 Task: Look for space in Vauréal, France from 5th June, 2023 to 16th June, 2023 for 2 adults in price range Rs.7000 to Rs.15000. Place can be entire place with 1  bedroom having 1 bed and 1 bathroom. Property type can be house, flat, guest house, hotel. Booking option can be shelf check-in. Required host language is English.
Action: Mouse moved to (438, 87)
Screenshot: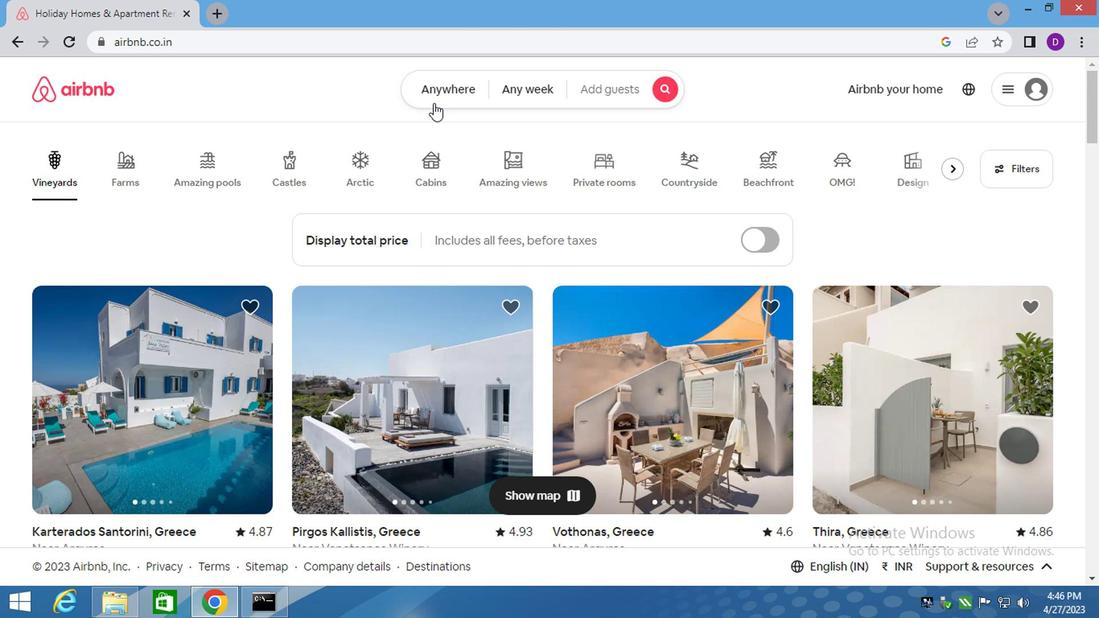 
Action: Mouse pressed left at (438, 87)
Screenshot: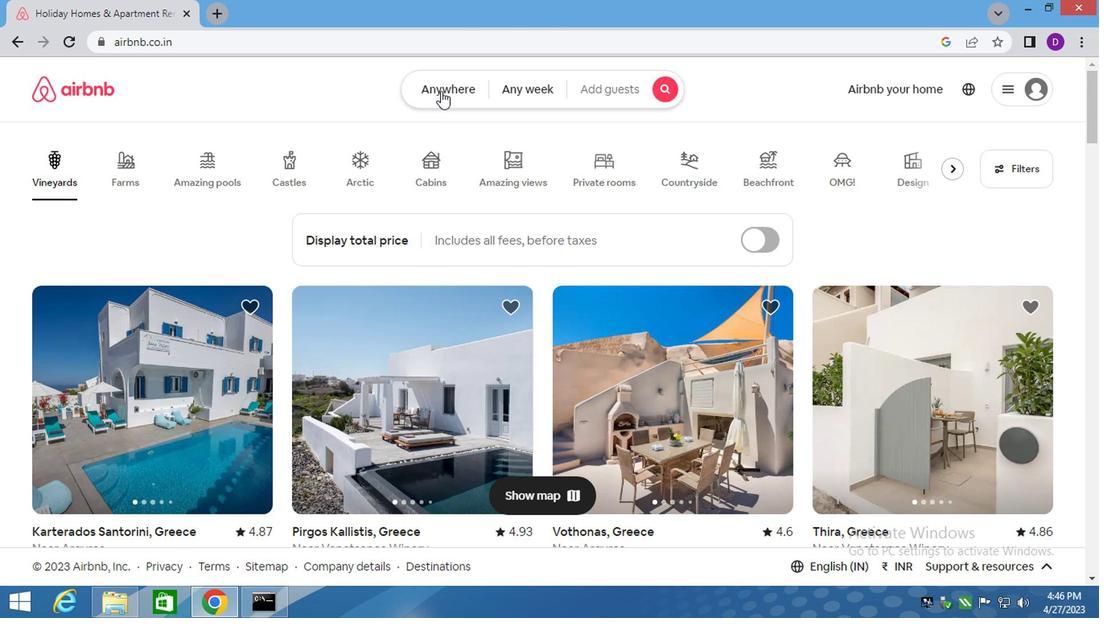 
Action: Mouse moved to (355, 148)
Screenshot: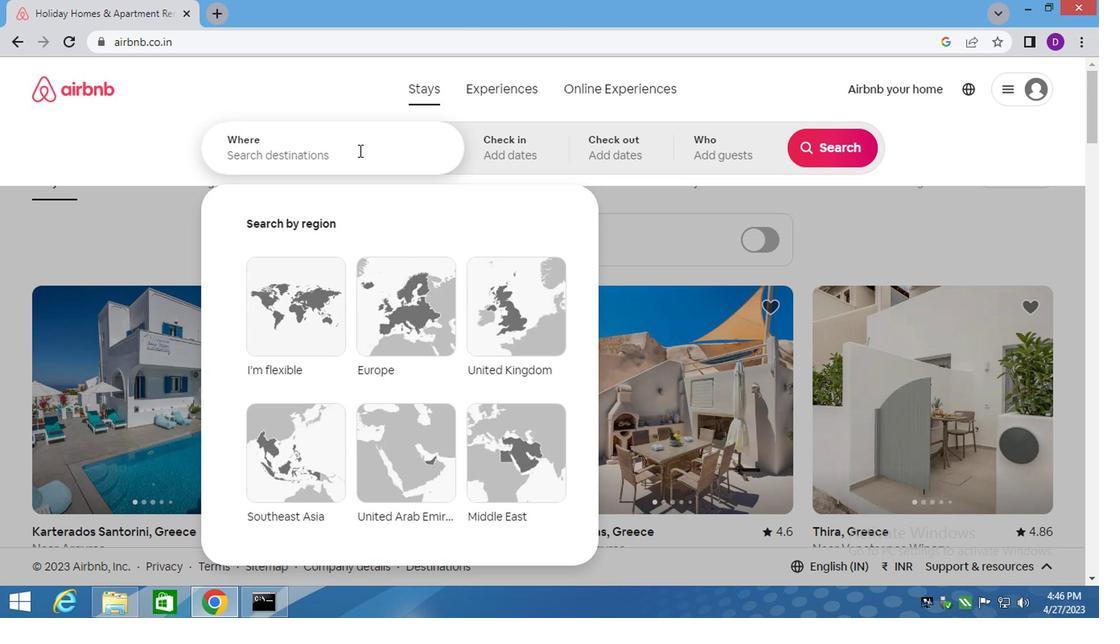 
Action: Mouse pressed left at (355, 148)
Screenshot: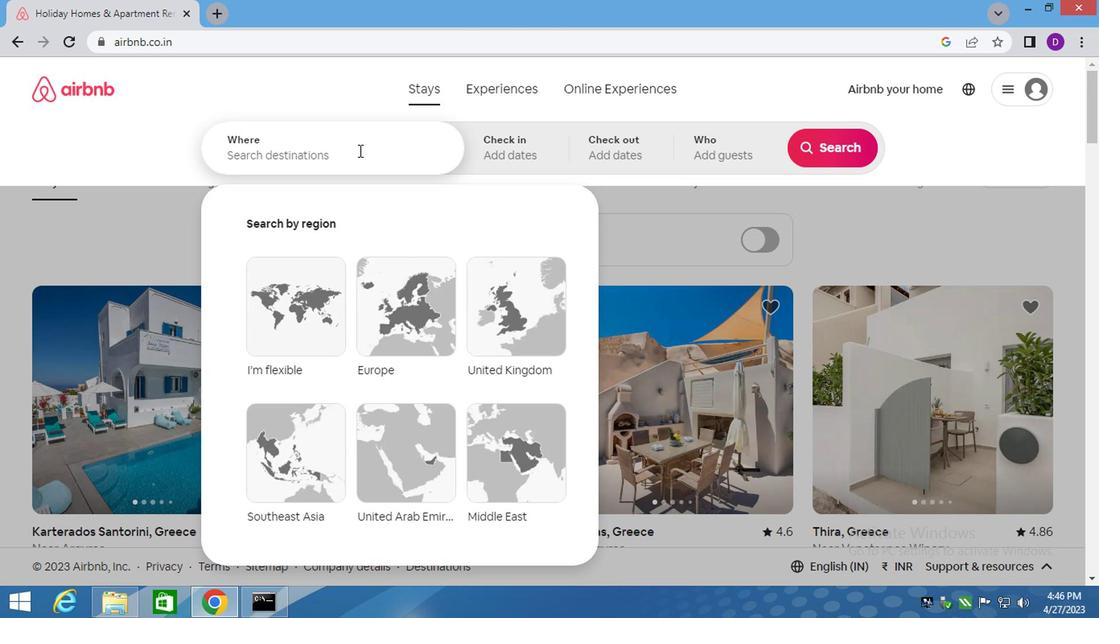 
Action: Key pressed <Key.shift>VAUREAL,<Key.shift>FRA<Key.down><Key.enter>
Screenshot: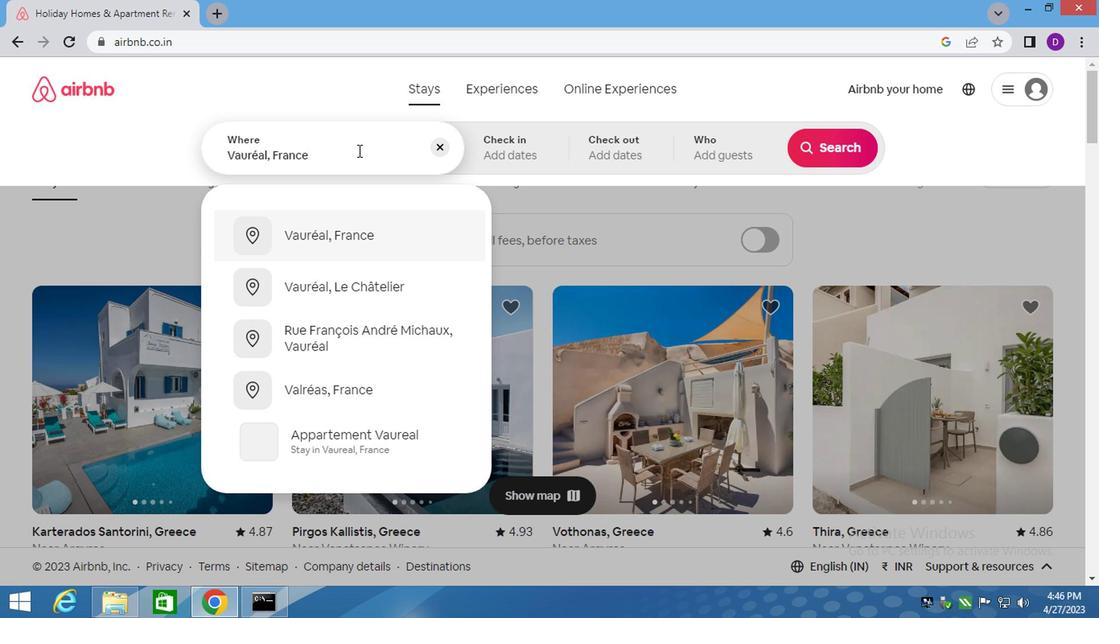 
Action: Mouse moved to (816, 282)
Screenshot: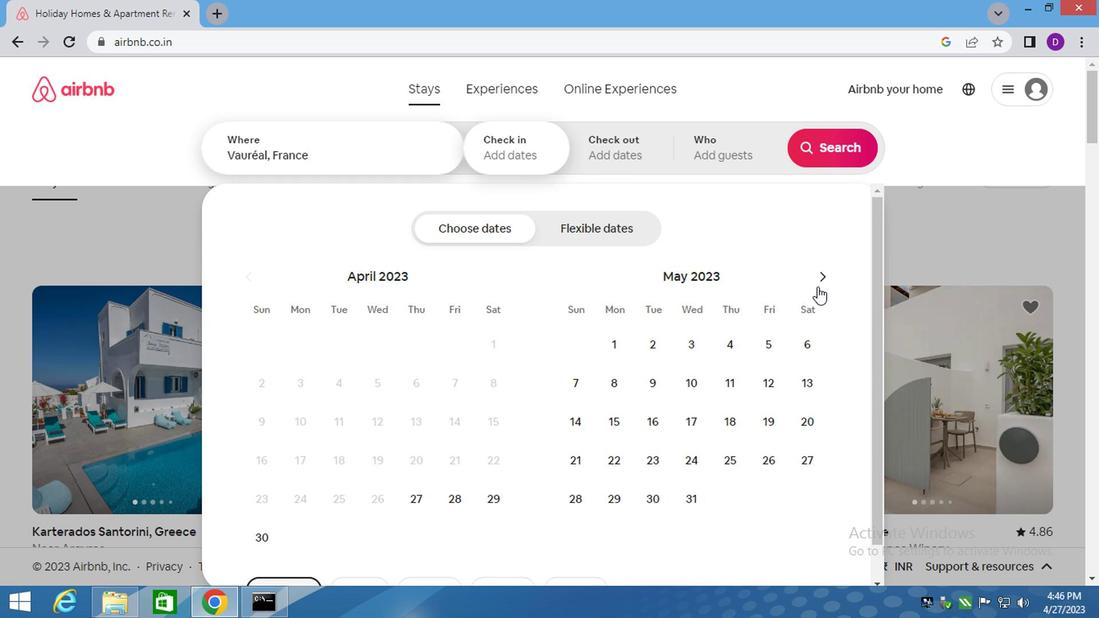 
Action: Mouse pressed left at (816, 282)
Screenshot: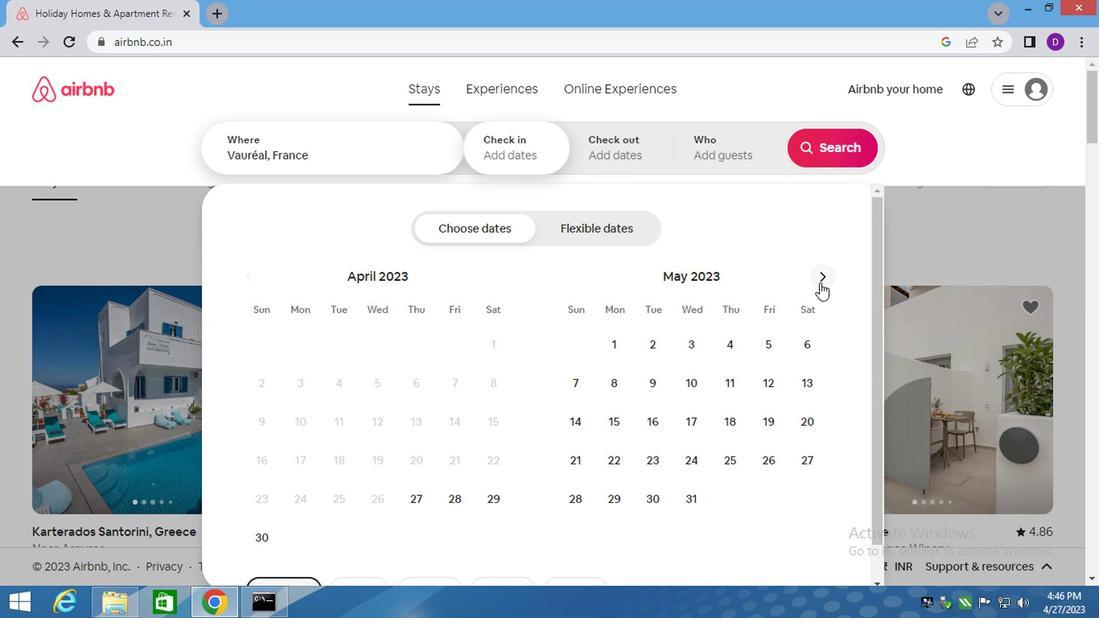 
Action: Mouse moved to (607, 381)
Screenshot: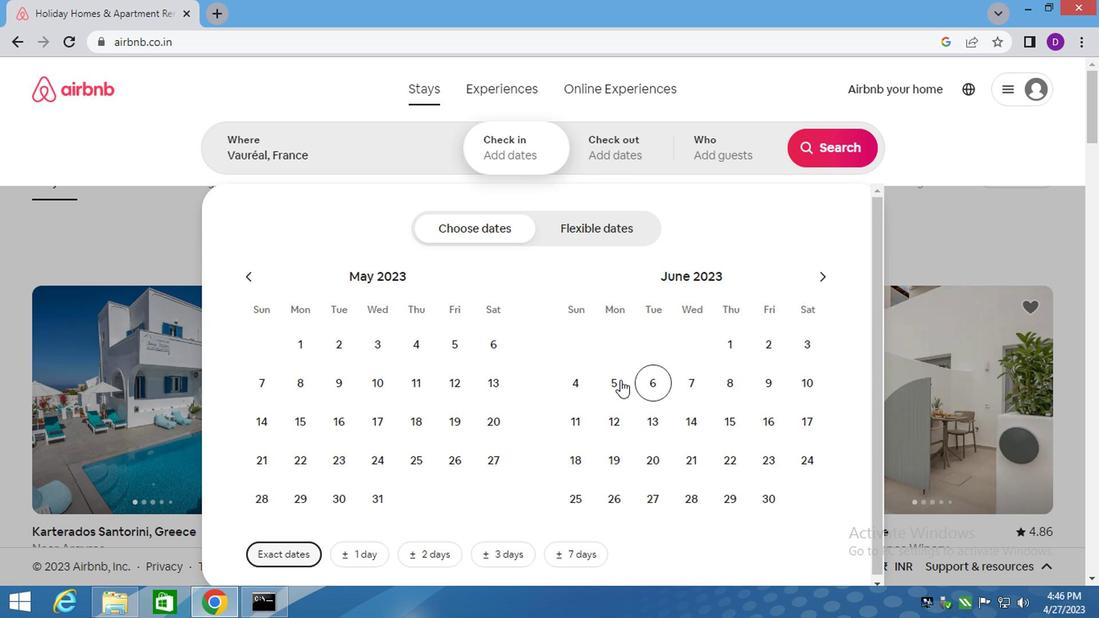 
Action: Mouse pressed left at (607, 381)
Screenshot: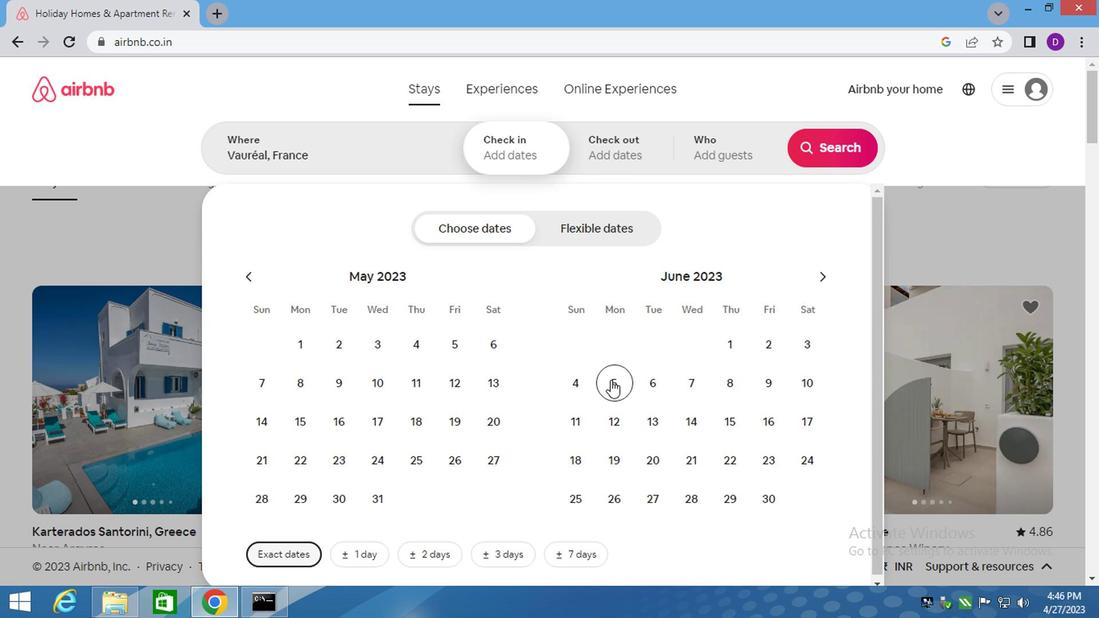 
Action: Mouse moved to (757, 423)
Screenshot: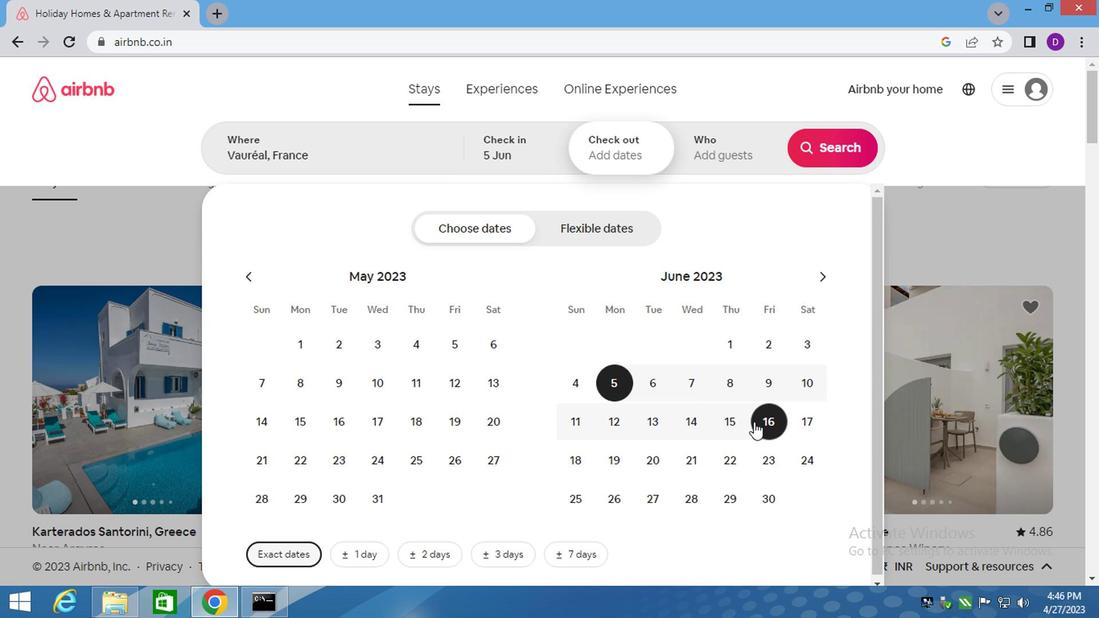 
Action: Mouse pressed left at (757, 423)
Screenshot: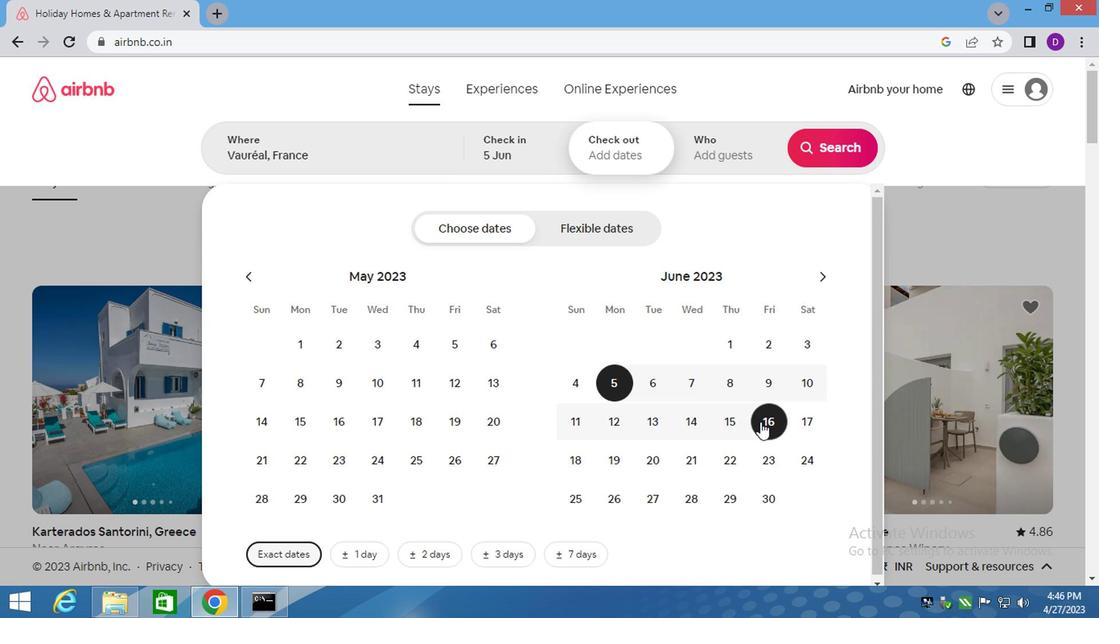
Action: Mouse moved to (704, 146)
Screenshot: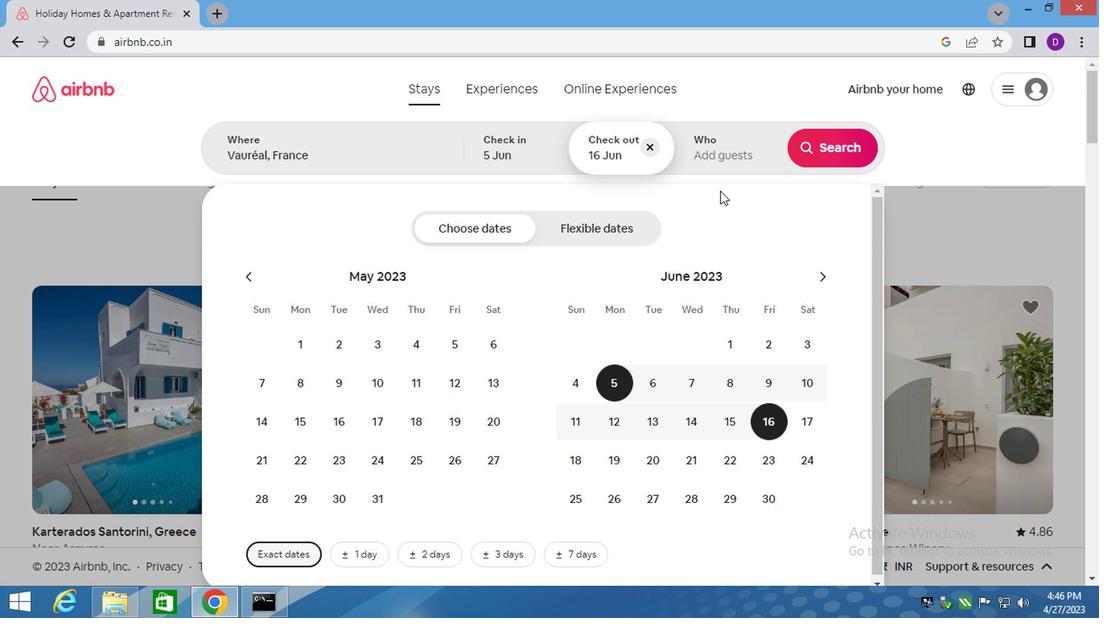 
Action: Mouse pressed left at (704, 146)
Screenshot: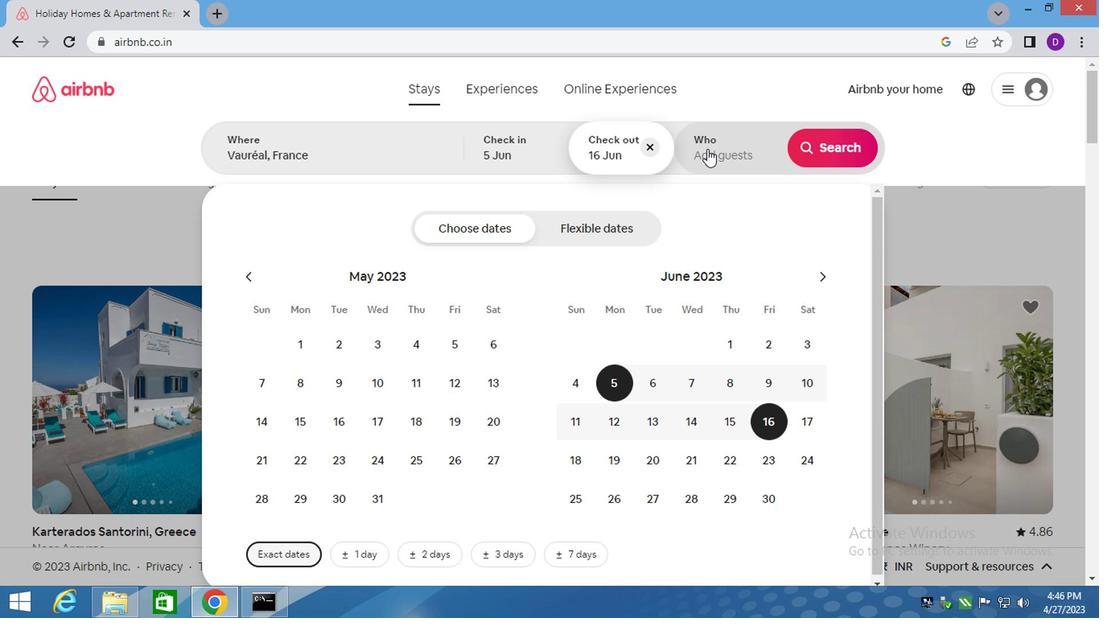
Action: Mouse moved to (836, 234)
Screenshot: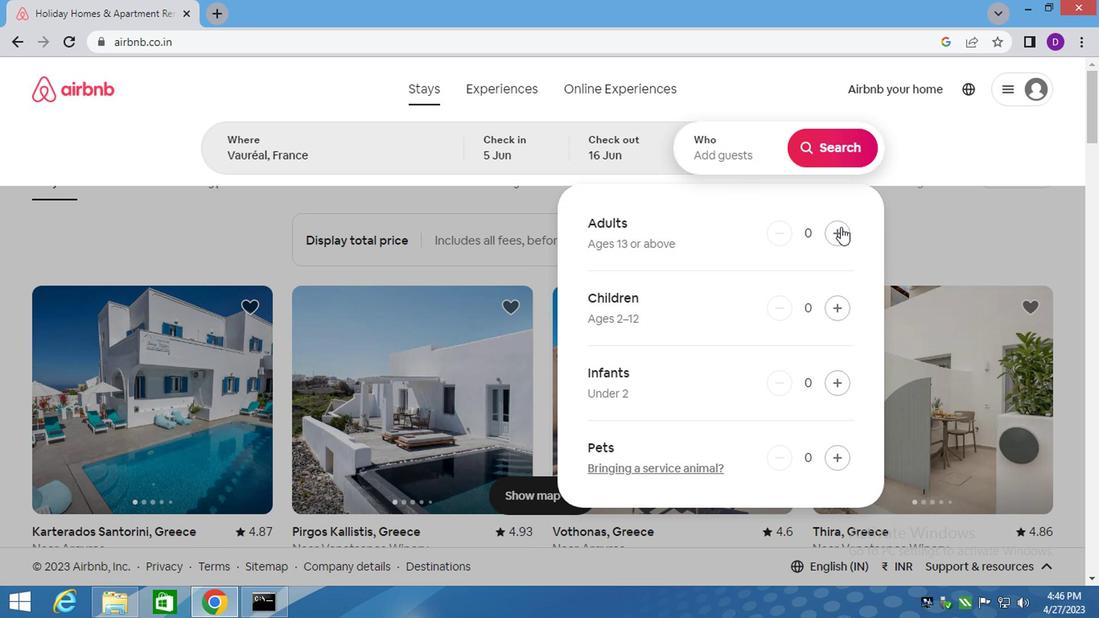 
Action: Mouse pressed left at (836, 234)
Screenshot: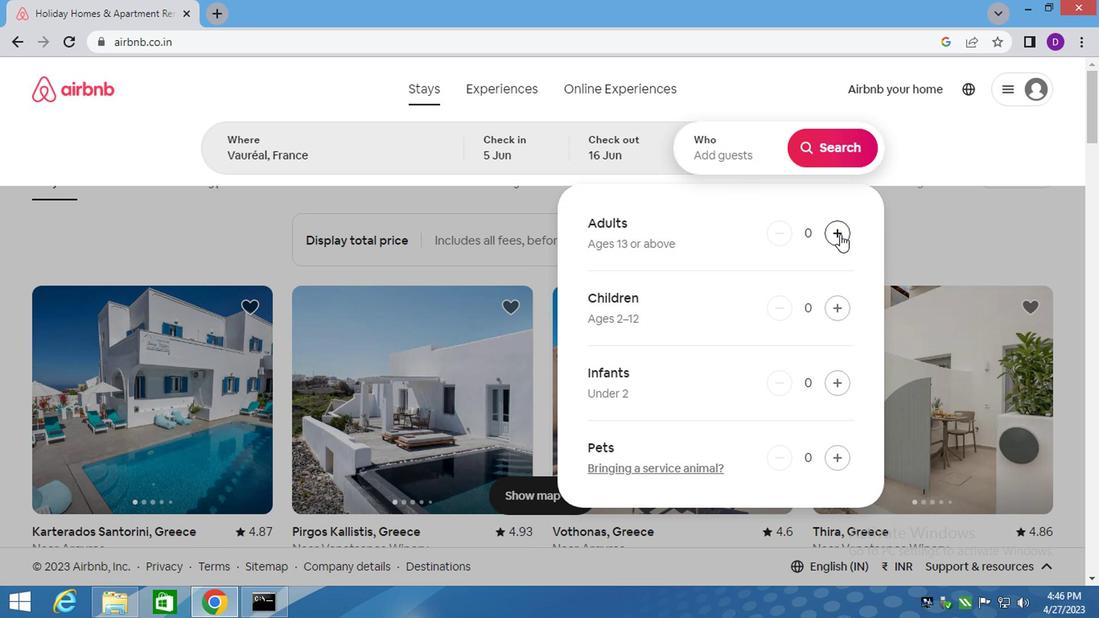 
Action: Mouse pressed left at (836, 234)
Screenshot: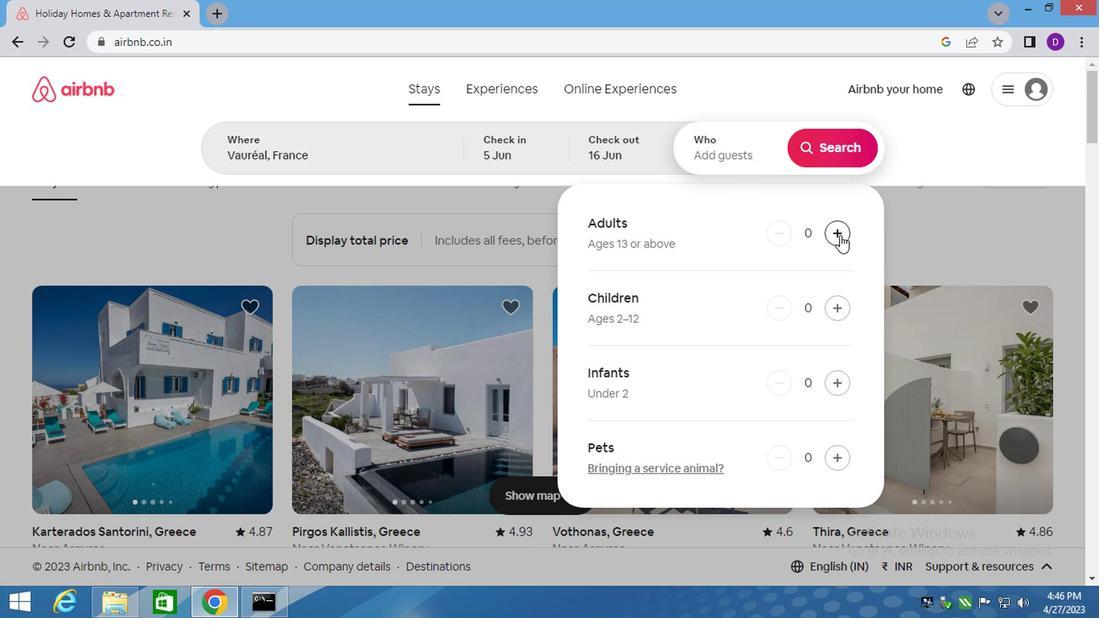 
Action: Mouse moved to (824, 139)
Screenshot: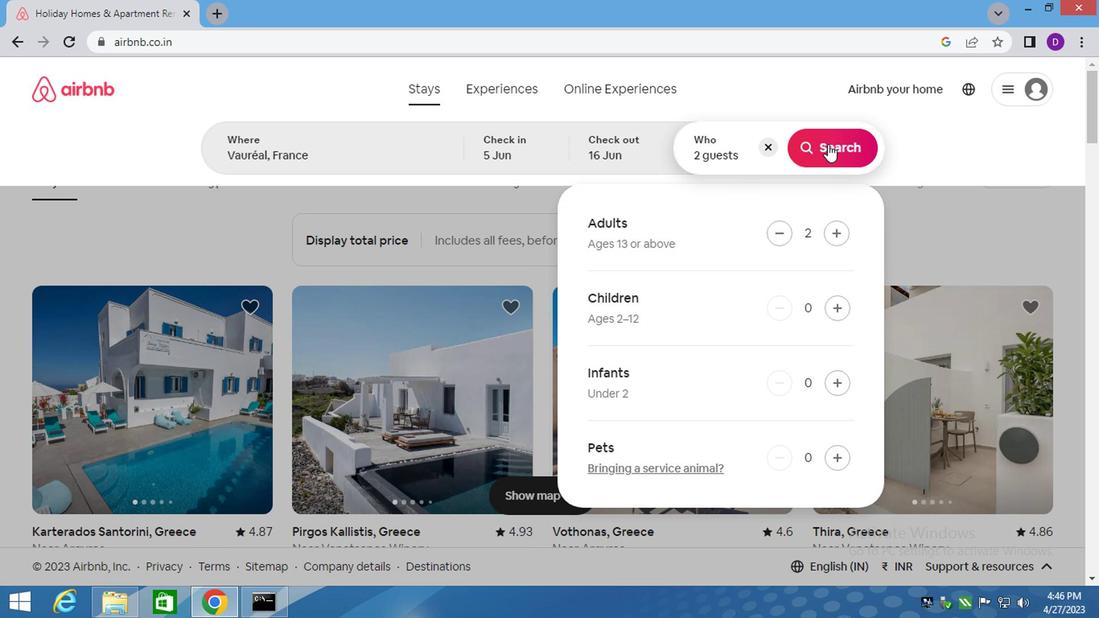 
Action: Mouse pressed left at (824, 139)
Screenshot: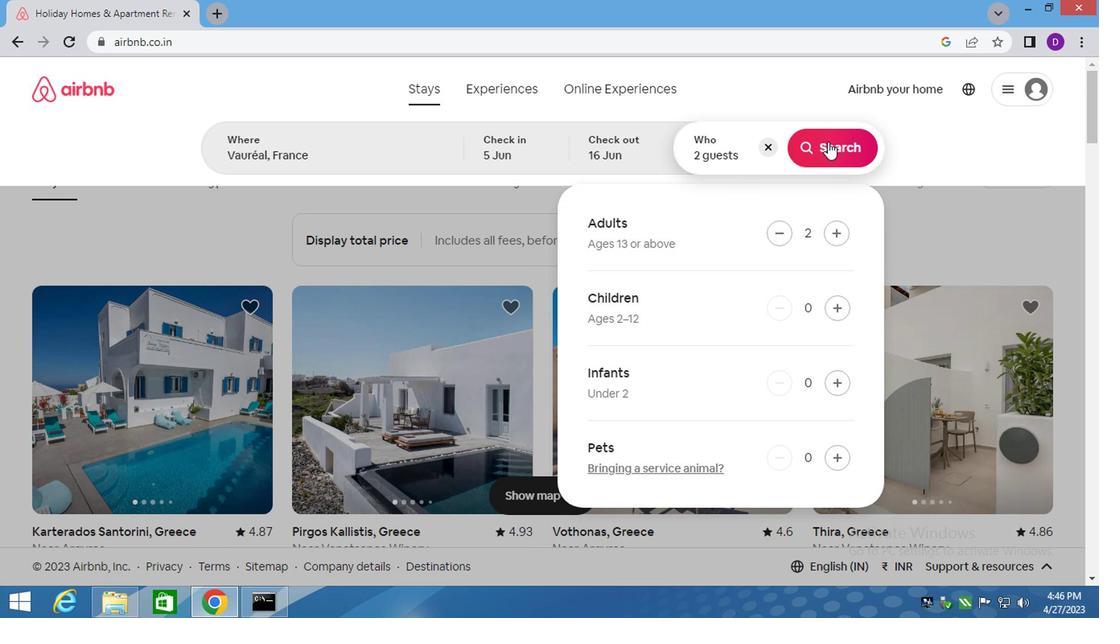 
Action: Mouse moved to (1041, 159)
Screenshot: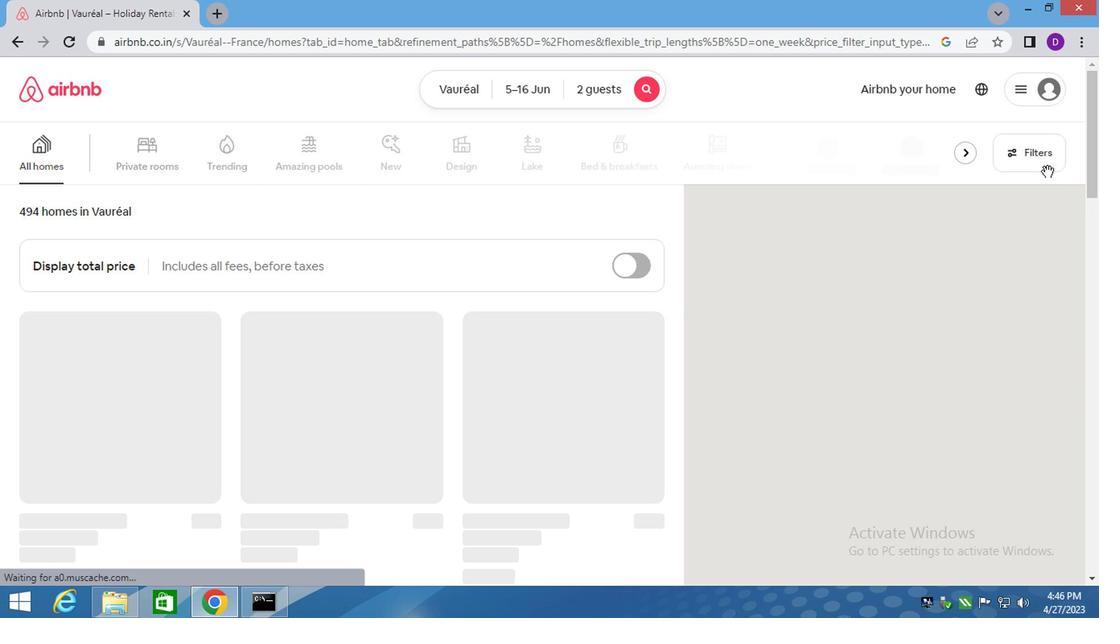 
Action: Mouse pressed left at (1041, 159)
Screenshot: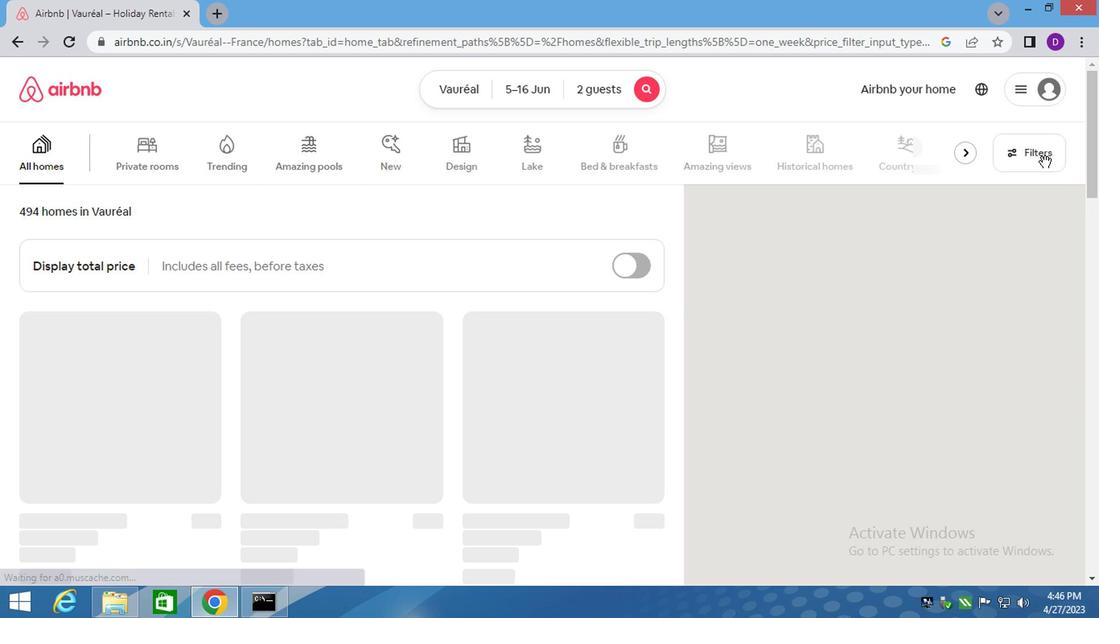 
Action: Mouse moved to (331, 354)
Screenshot: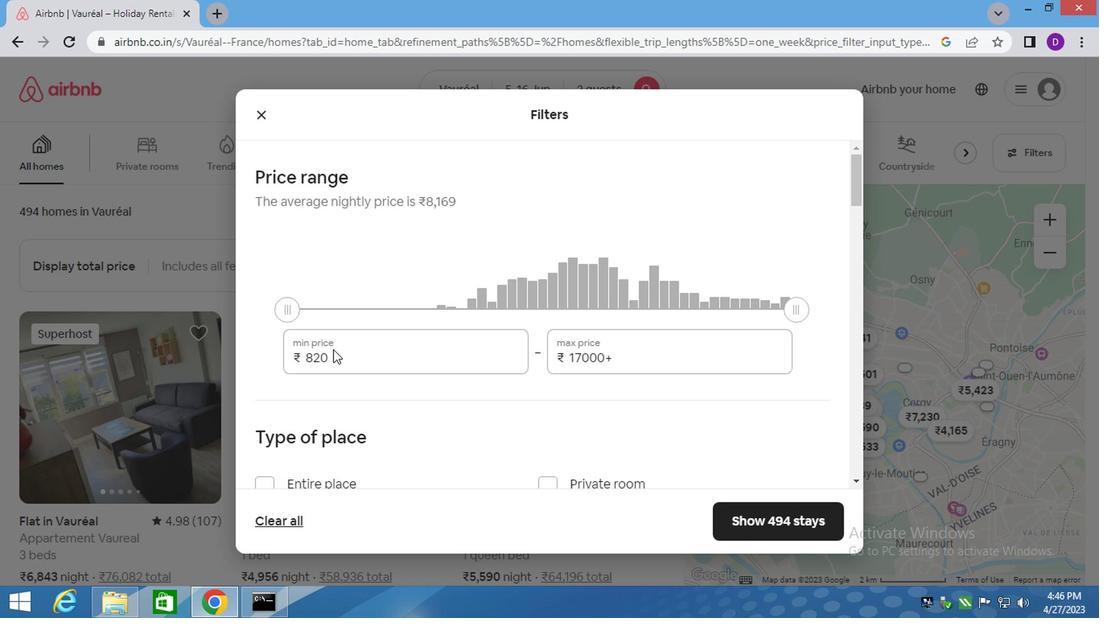 
Action: Mouse pressed left at (331, 354)
Screenshot: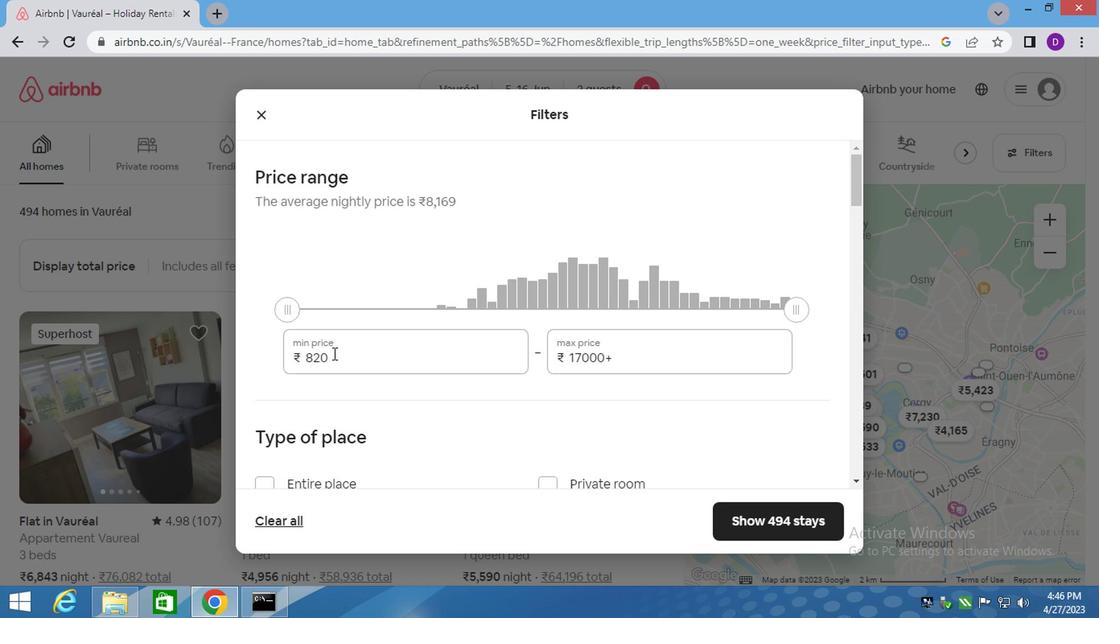 
Action: Mouse pressed left at (331, 354)
Screenshot: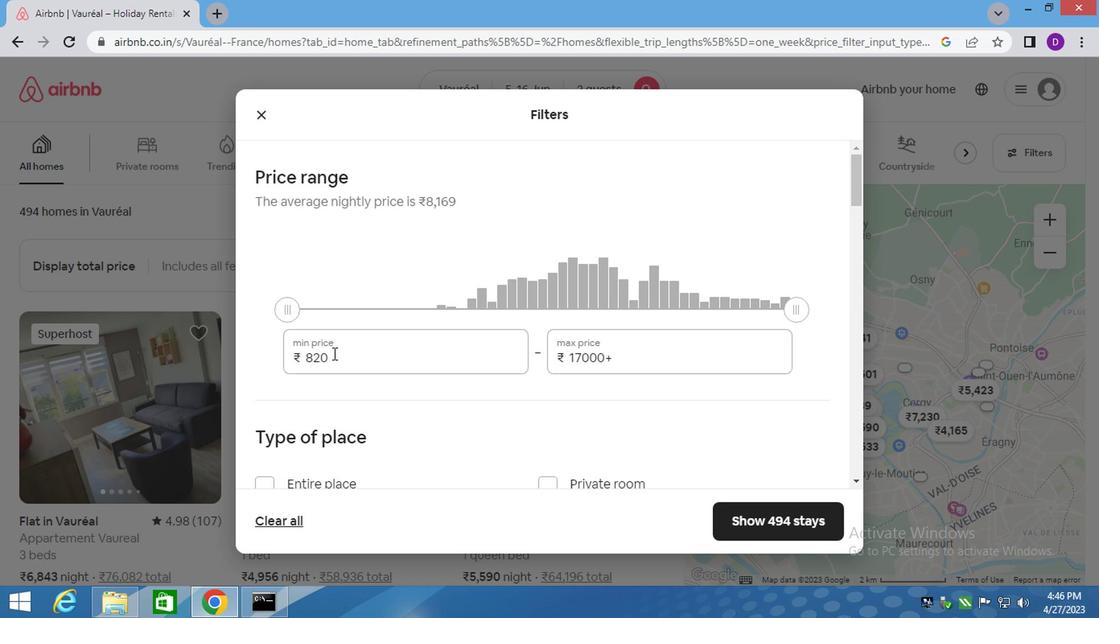 
Action: Mouse pressed left at (331, 354)
Screenshot: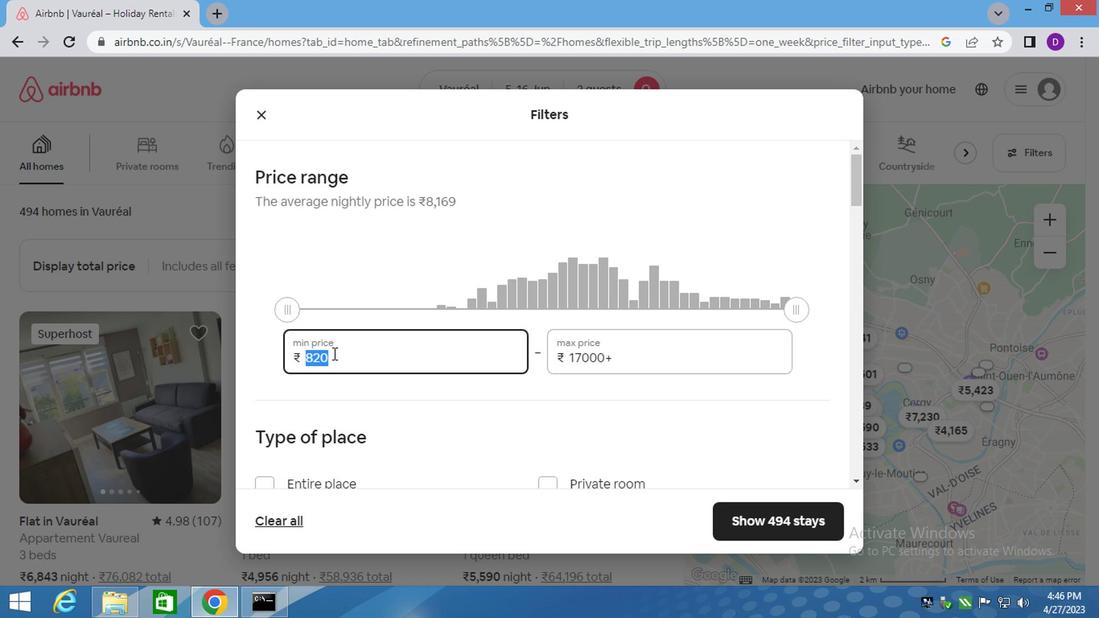 
Action: Mouse moved to (333, 352)
Screenshot: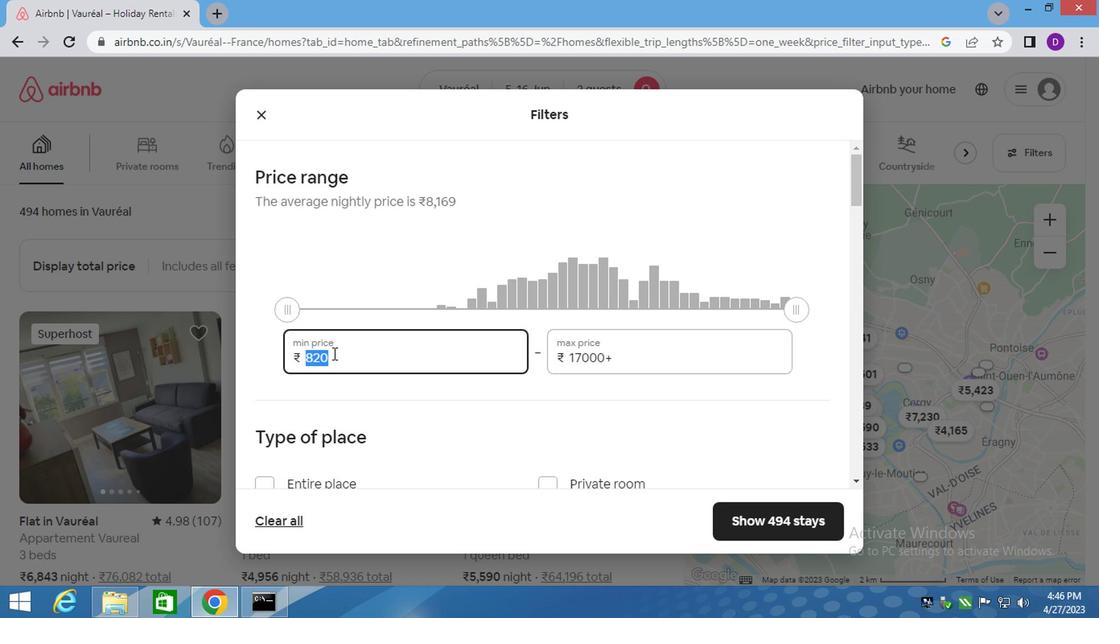 
Action: Key pressed 700
Screenshot: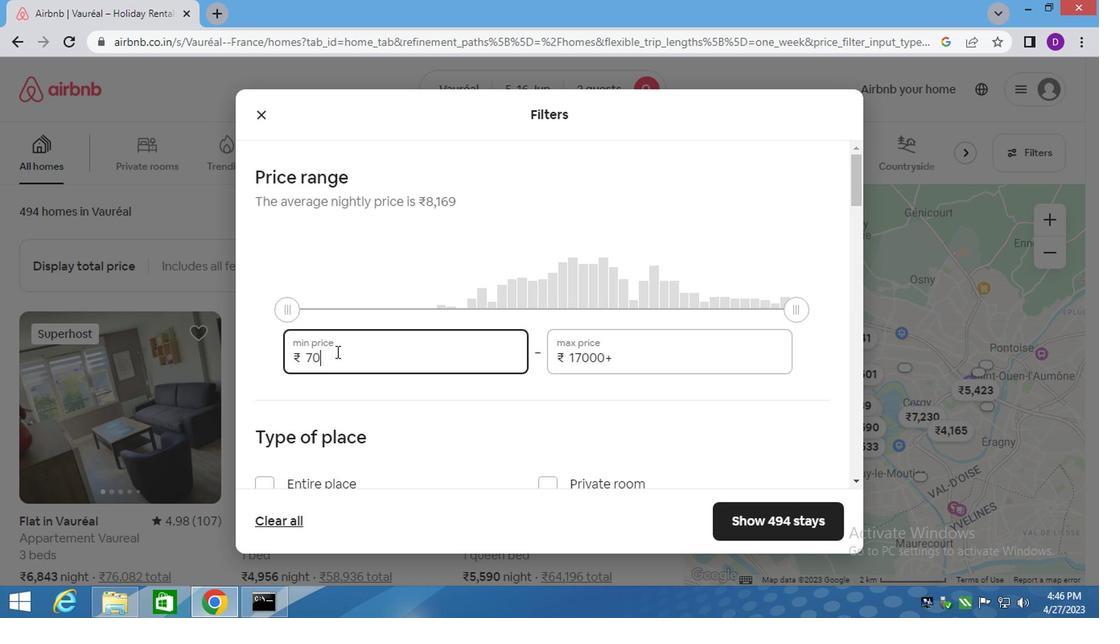 
Action: Mouse moved to (377, 360)
Screenshot: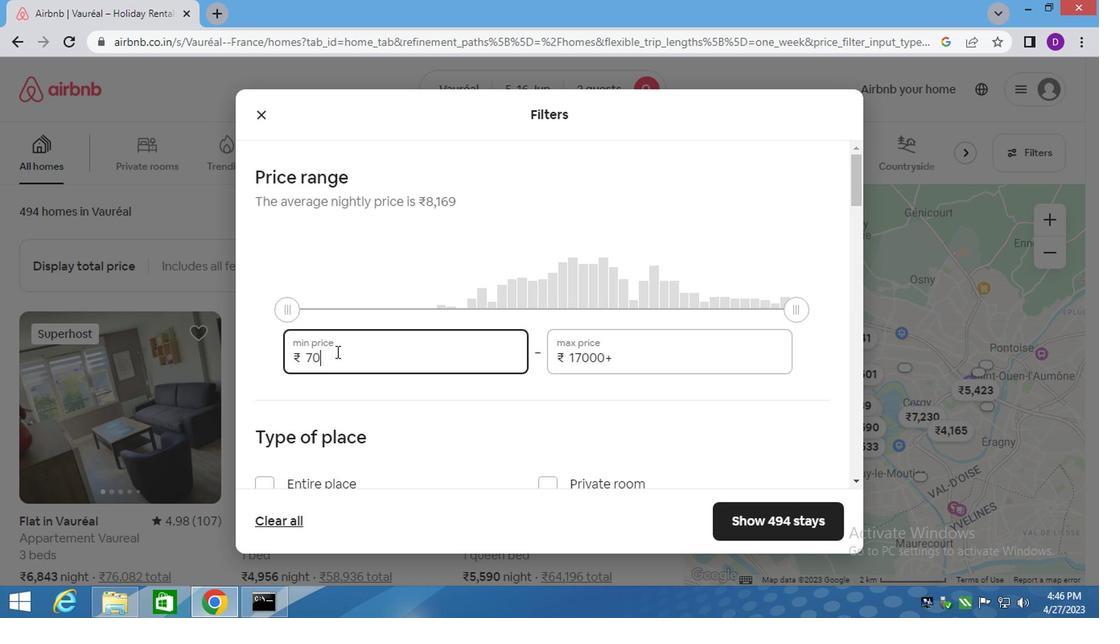 
Action: Key pressed 0
Screenshot: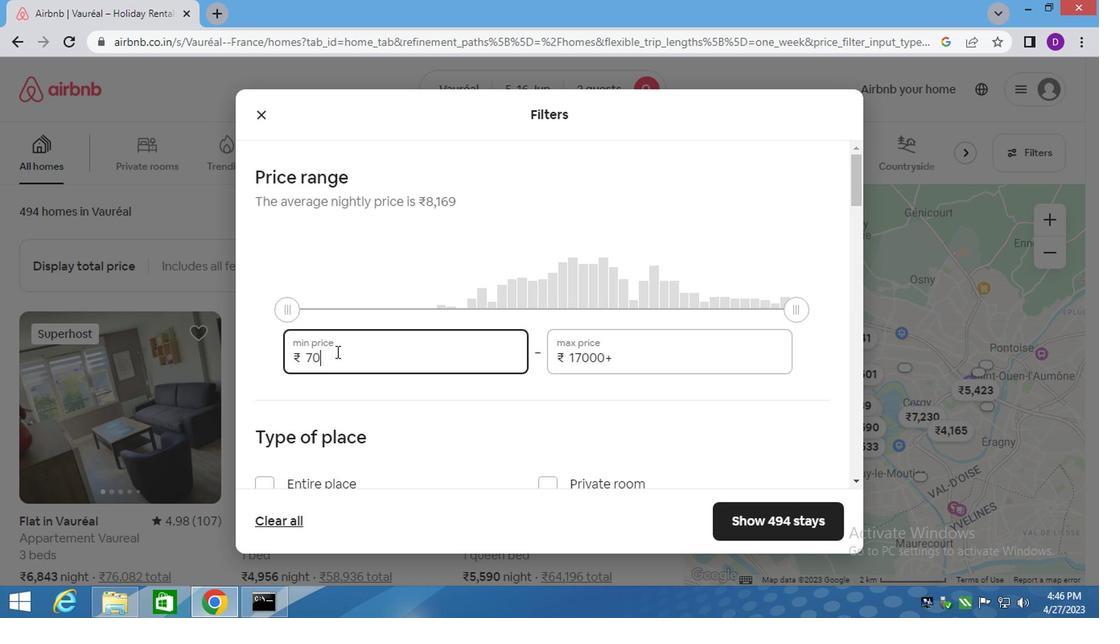 
Action: Mouse moved to (595, 358)
Screenshot: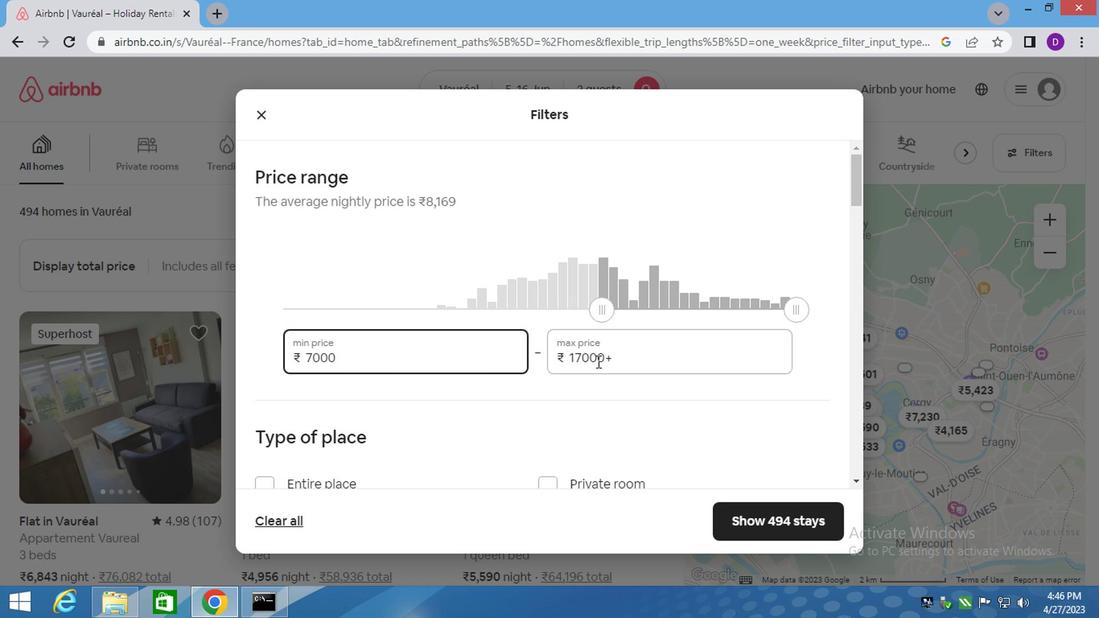 
Action: Mouse pressed left at (595, 358)
Screenshot: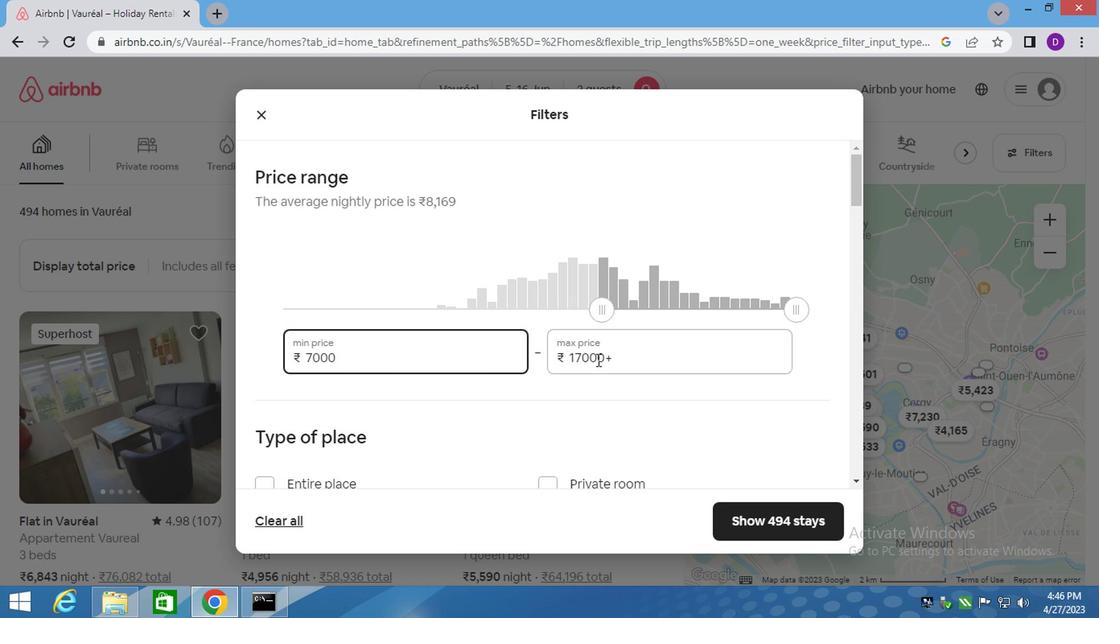 
Action: Mouse pressed left at (595, 358)
Screenshot: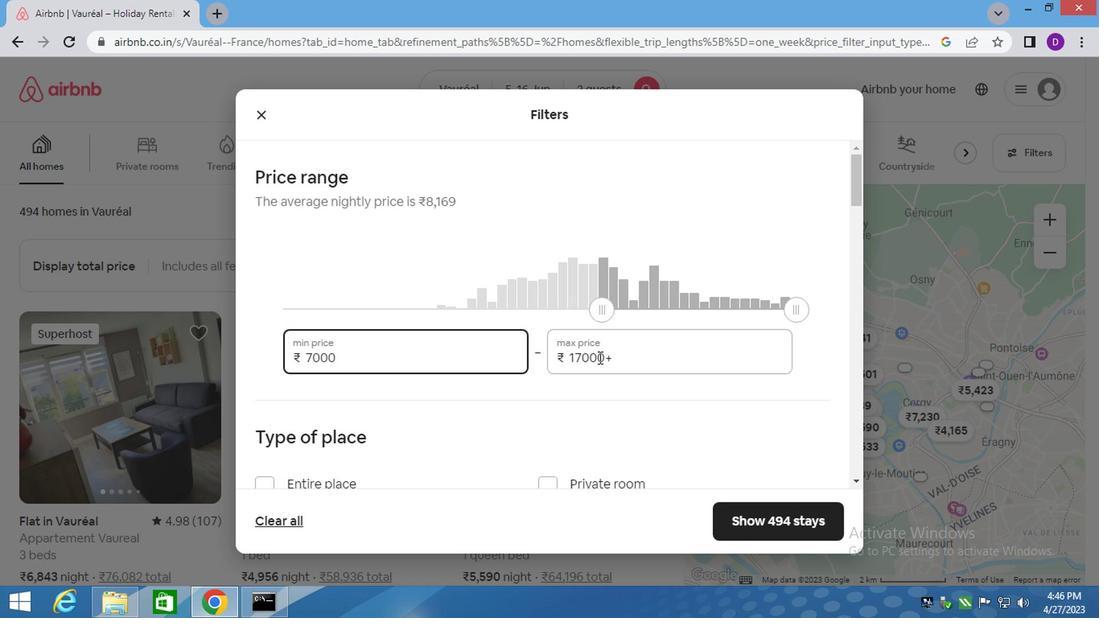 
Action: Mouse moved to (595, 358)
Screenshot: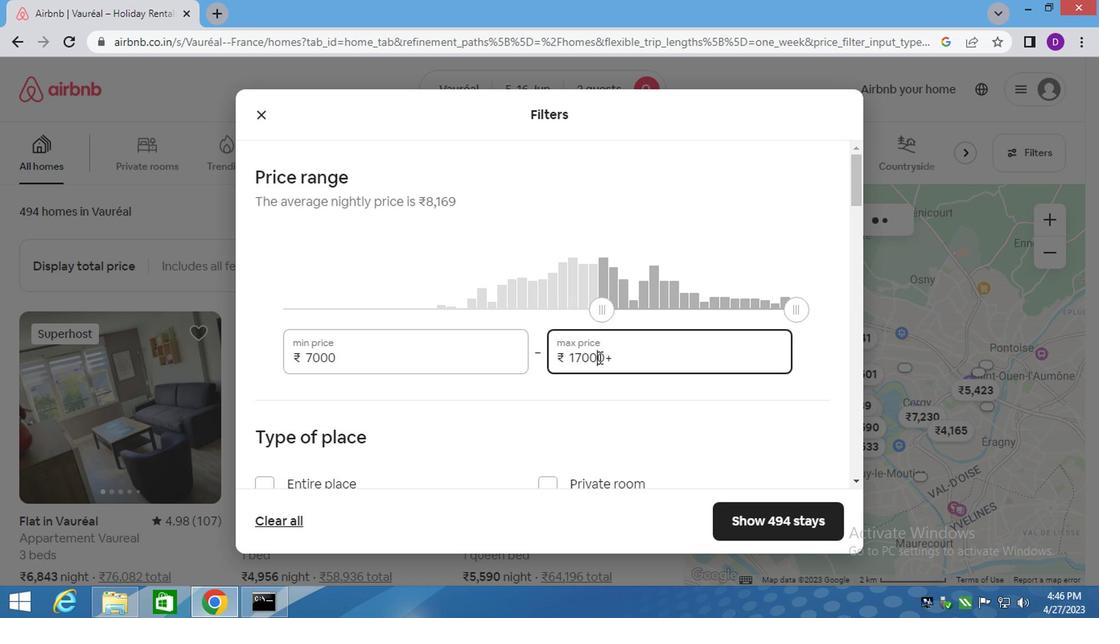 
Action: Mouse pressed left at (595, 358)
Screenshot: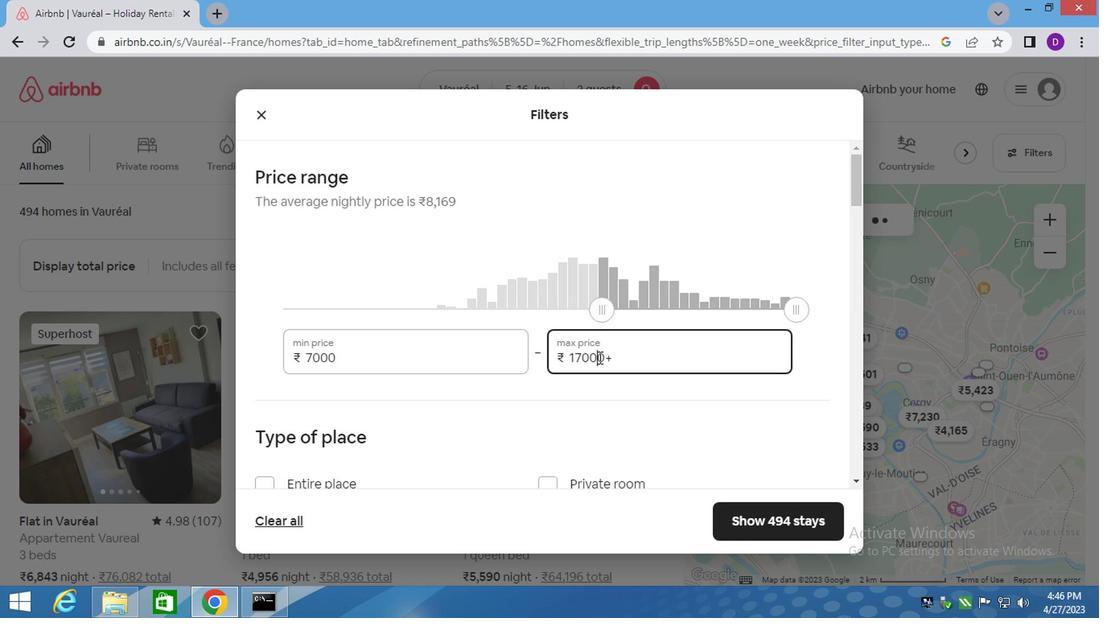
Action: Mouse moved to (595, 357)
Screenshot: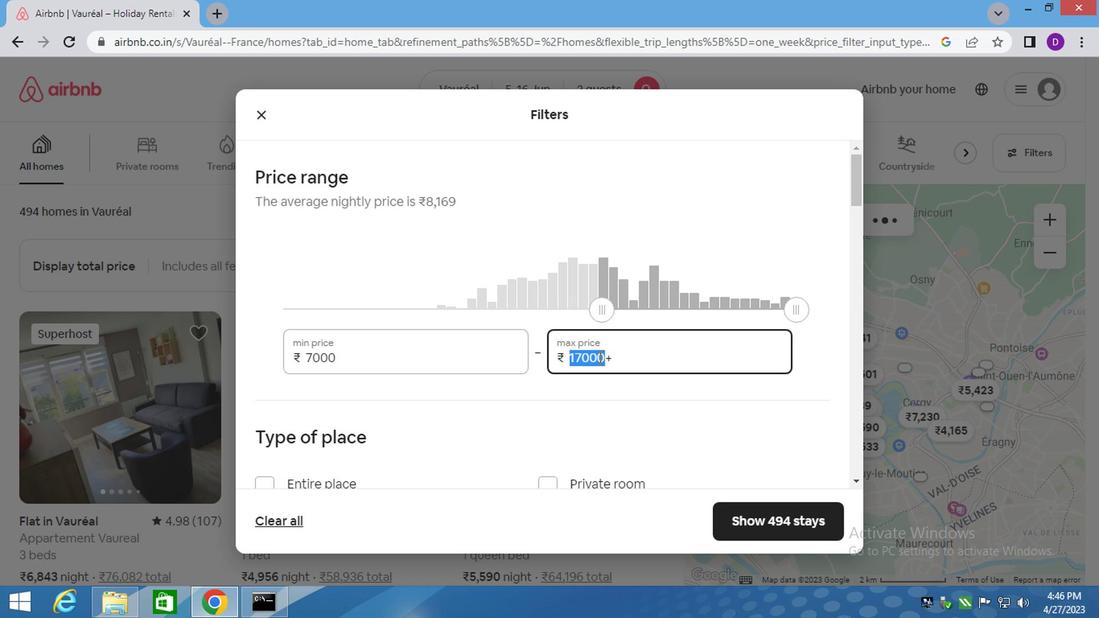 
Action: Key pressed 15
Screenshot: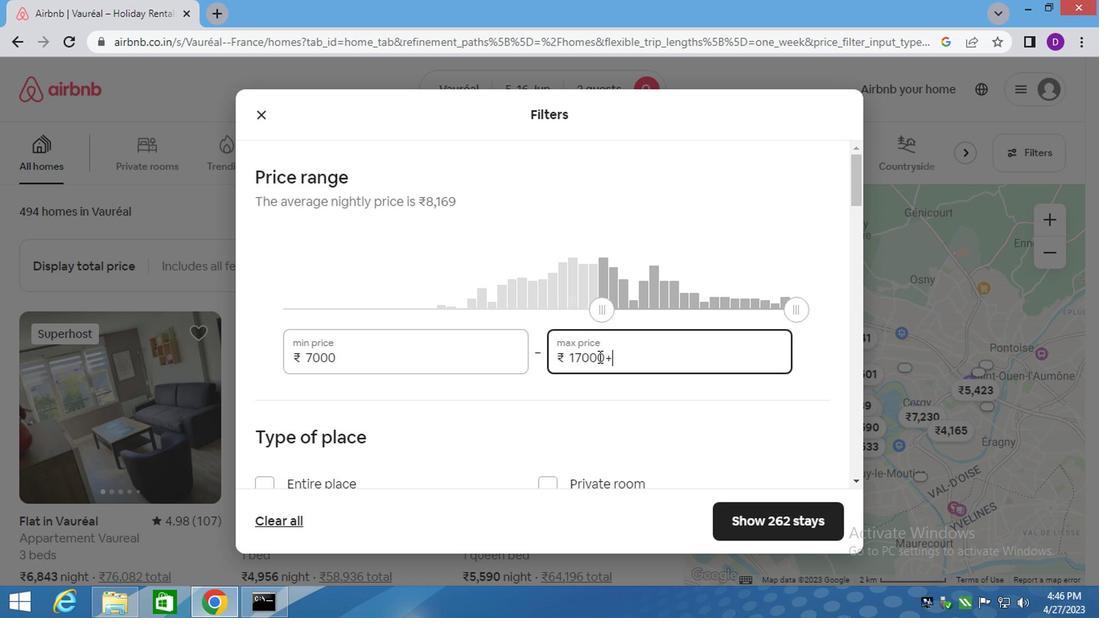 
Action: Mouse pressed left at (595, 357)
Screenshot: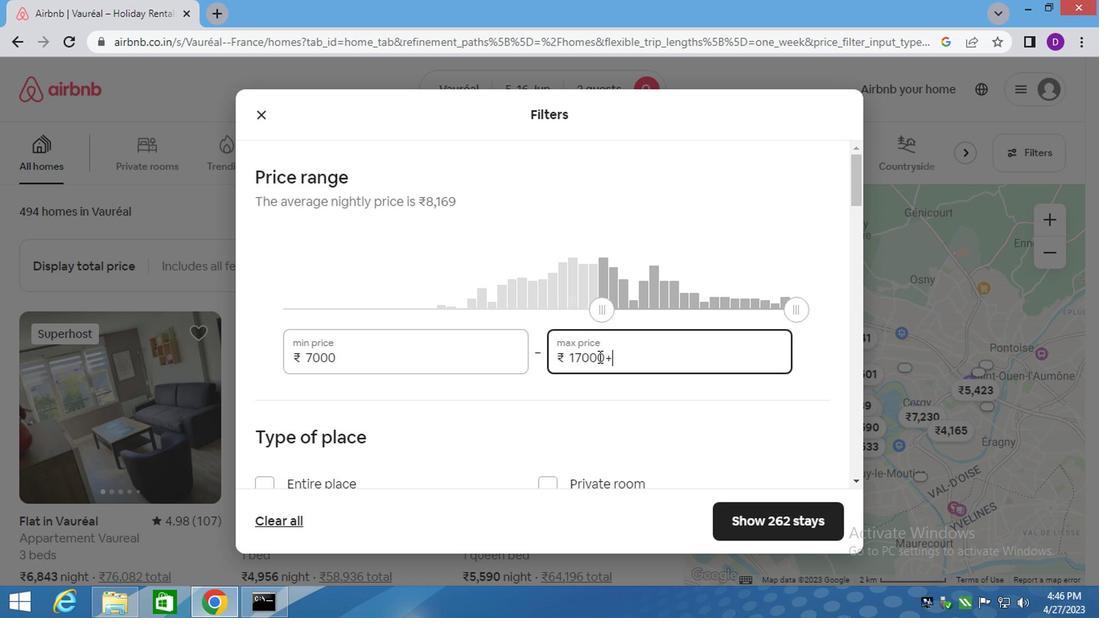 
Action: Mouse pressed left at (595, 357)
Screenshot: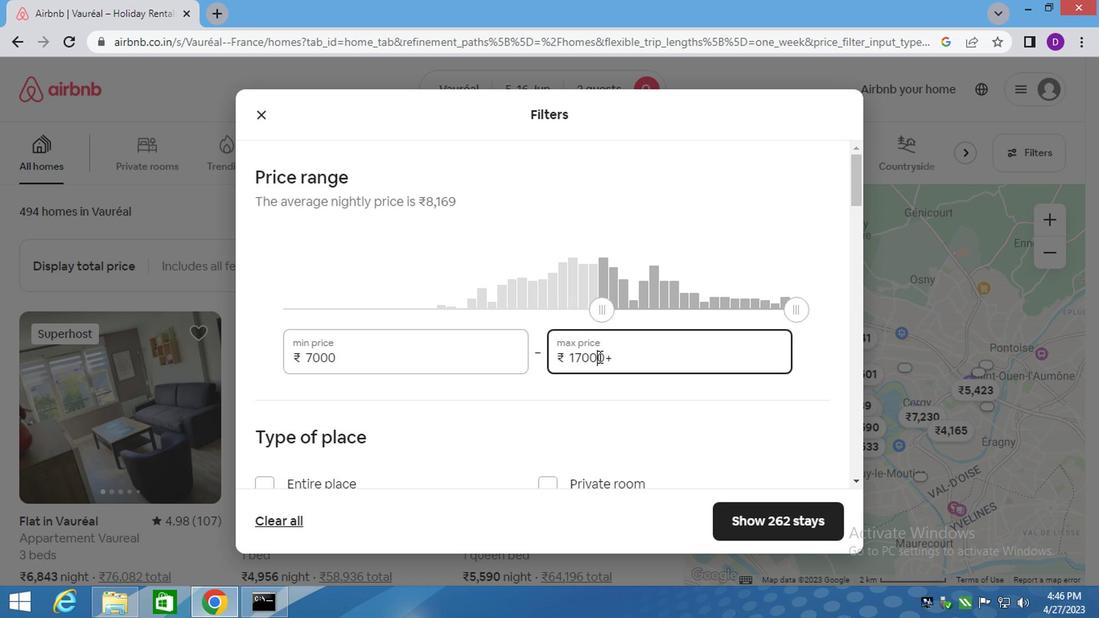 
Action: Mouse pressed left at (595, 357)
Screenshot: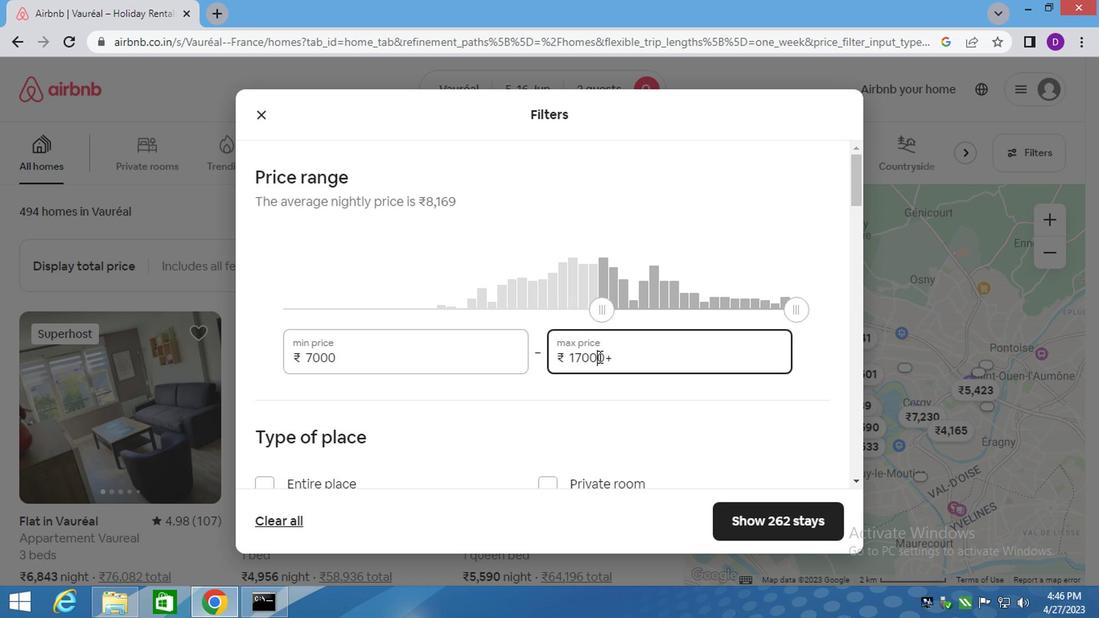 
Action: Key pressed 15000
Screenshot: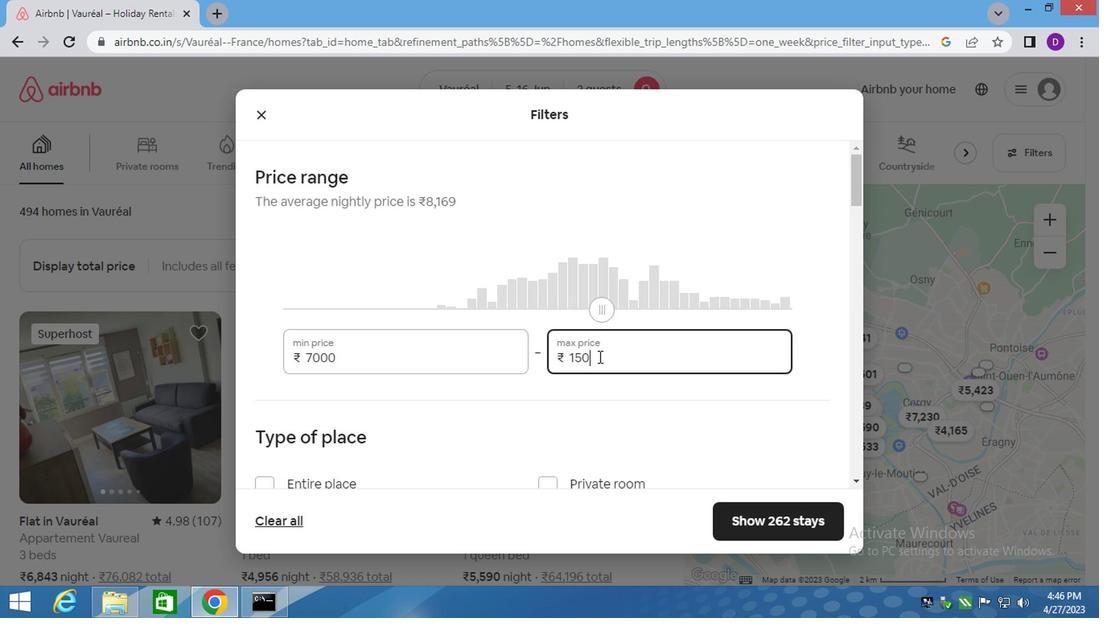 
Action: Mouse scrolled (595, 356) with delta (0, -1)
Screenshot: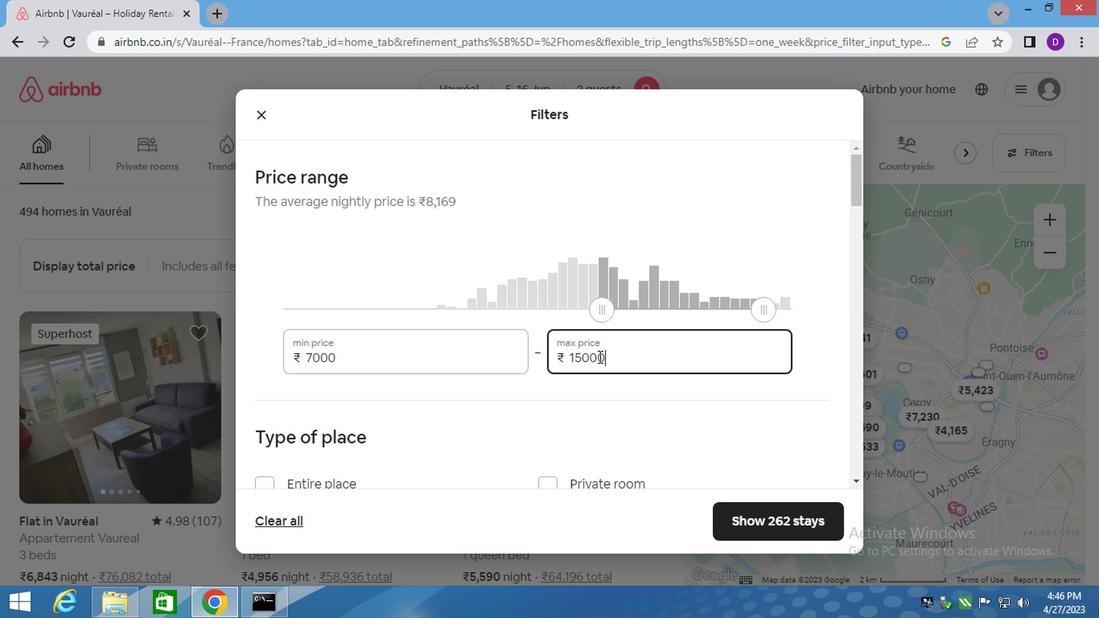 
Action: Mouse scrolled (595, 356) with delta (0, -1)
Screenshot: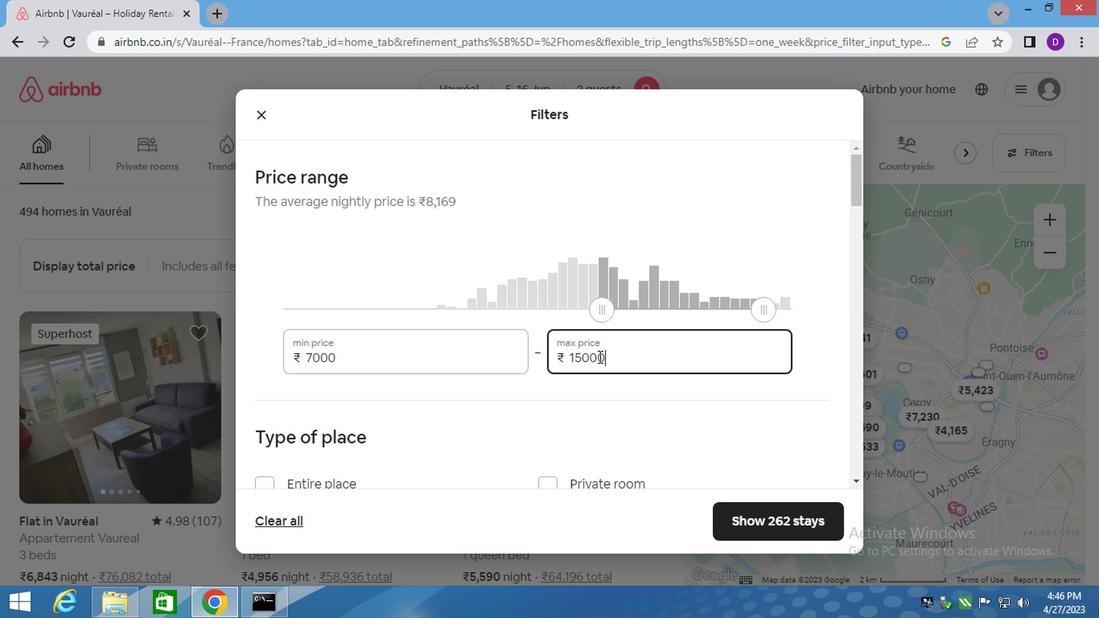 
Action: Mouse scrolled (595, 356) with delta (0, -1)
Screenshot: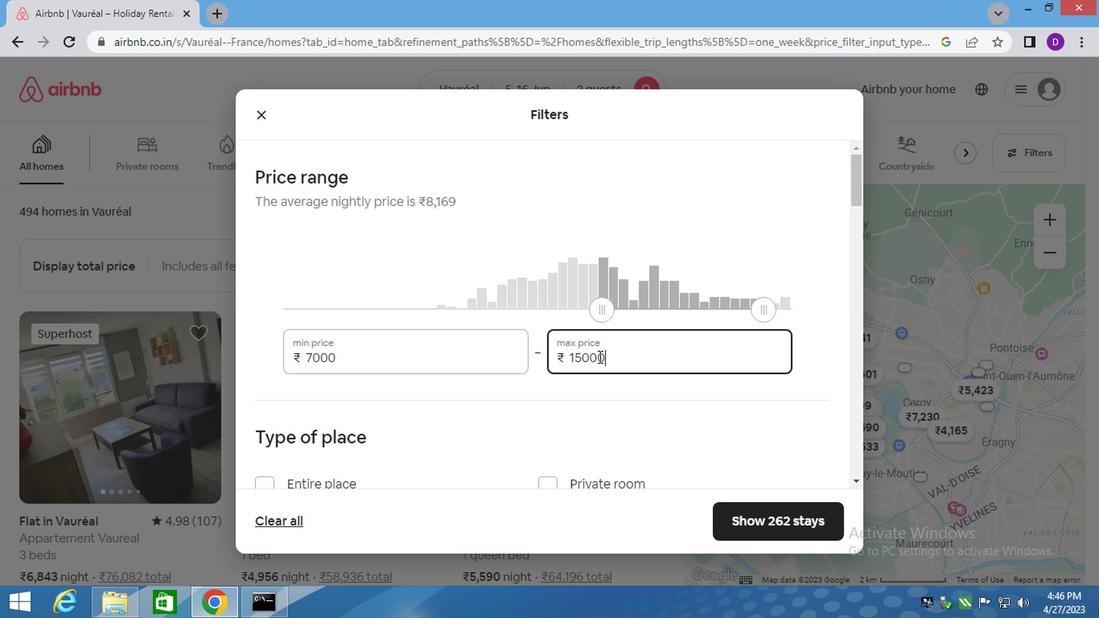 
Action: Mouse moved to (314, 262)
Screenshot: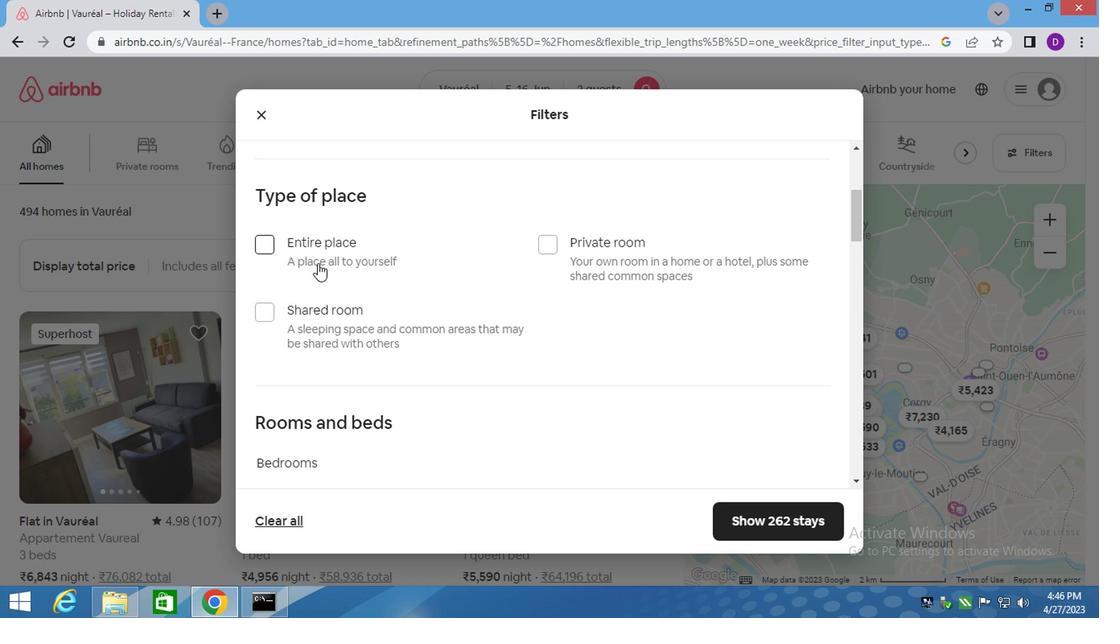 
Action: Mouse pressed left at (314, 262)
Screenshot: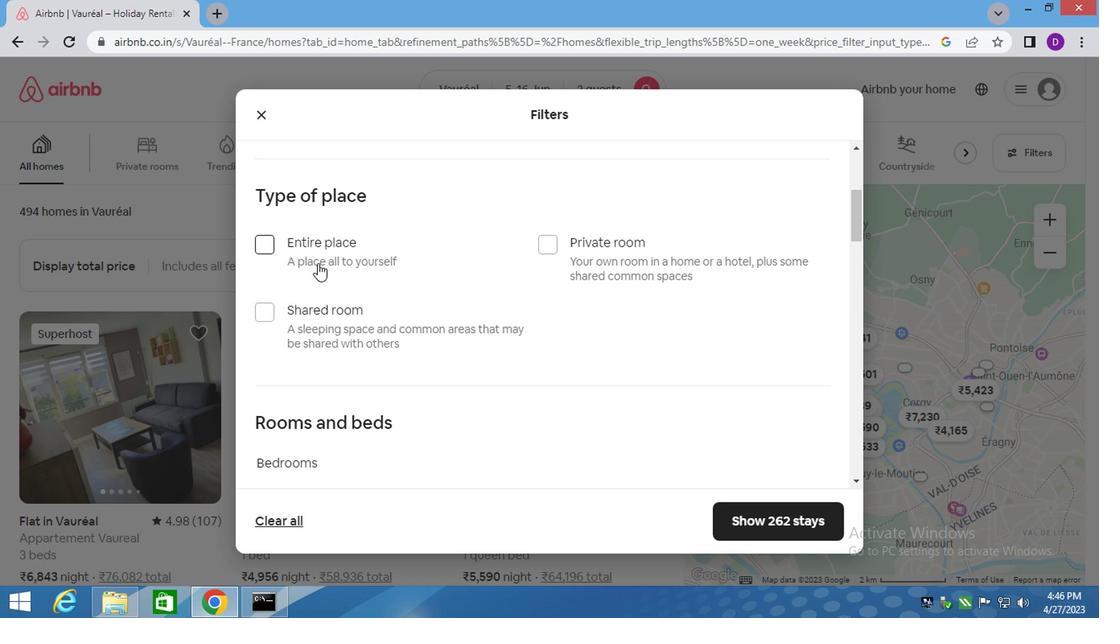 
Action: Mouse moved to (319, 239)
Screenshot: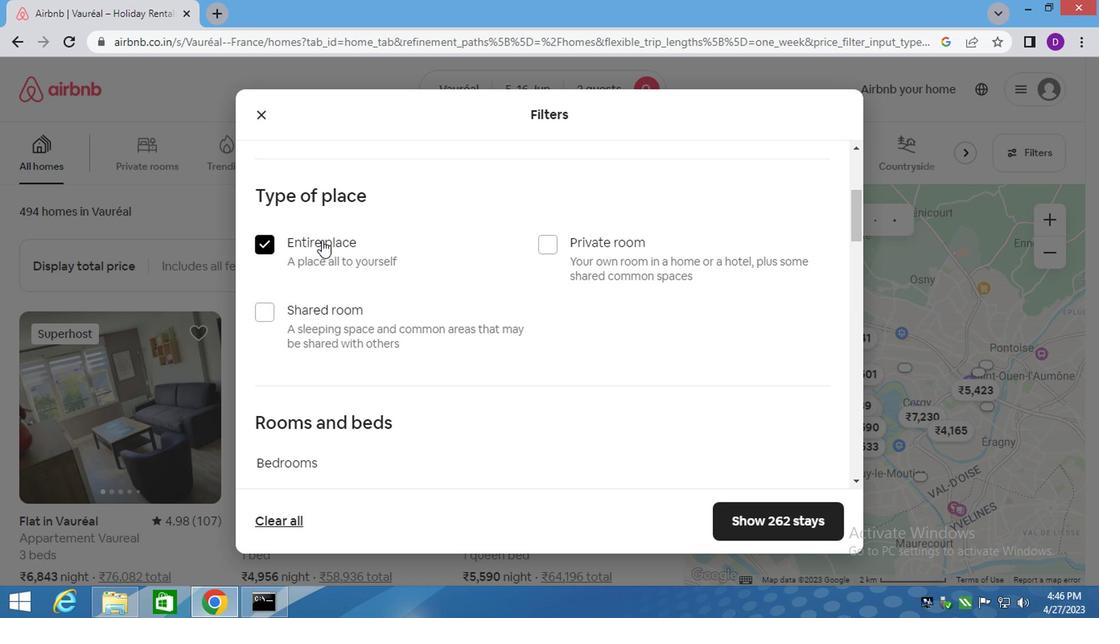 
Action: Mouse scrolled (319, 238) with delta (0, -1)
Screenshot: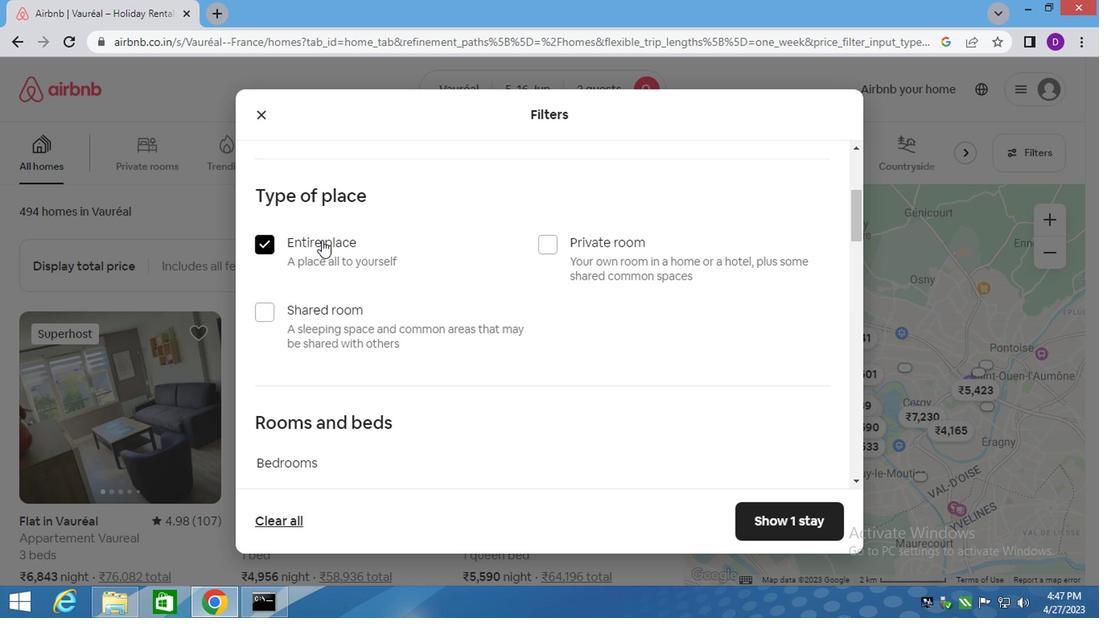
Action: Mouse scrolled (319, 238) with delta (0, -1)
Screenshot: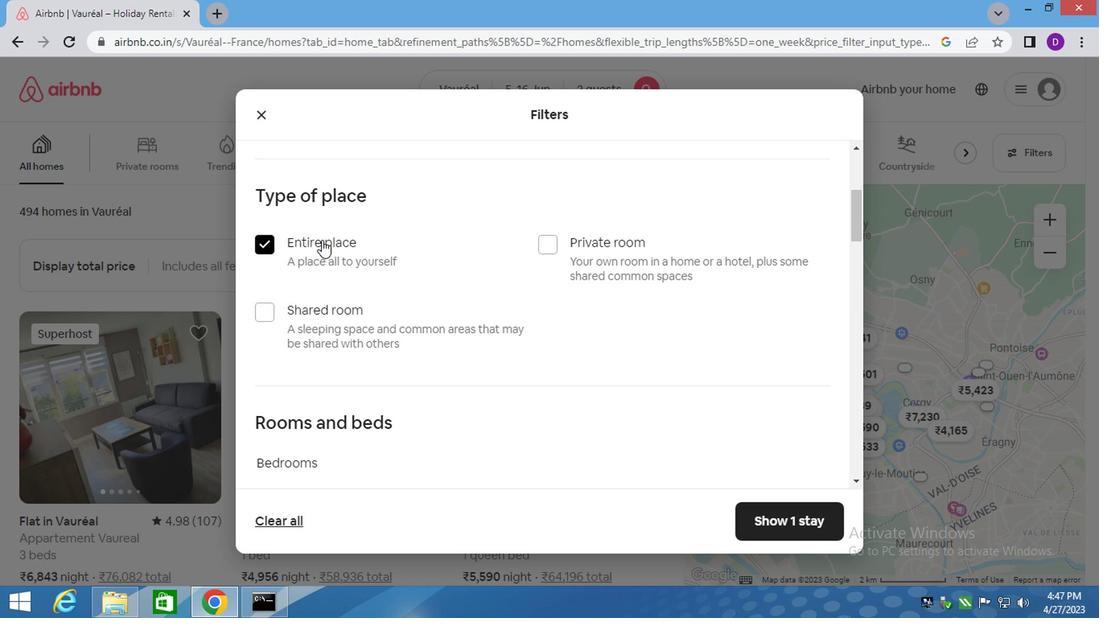 
Action: Mouse scrolled (319, 238) with delta (0, -1)
Screenshot: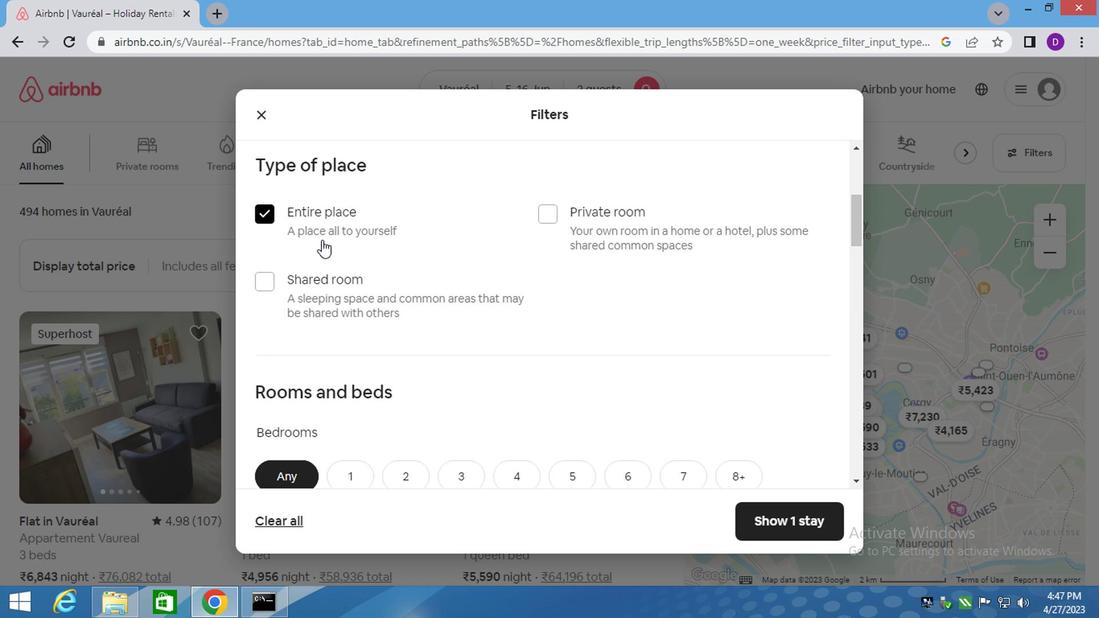 
Action: Mouse moved to (352, 272)
Screenshot: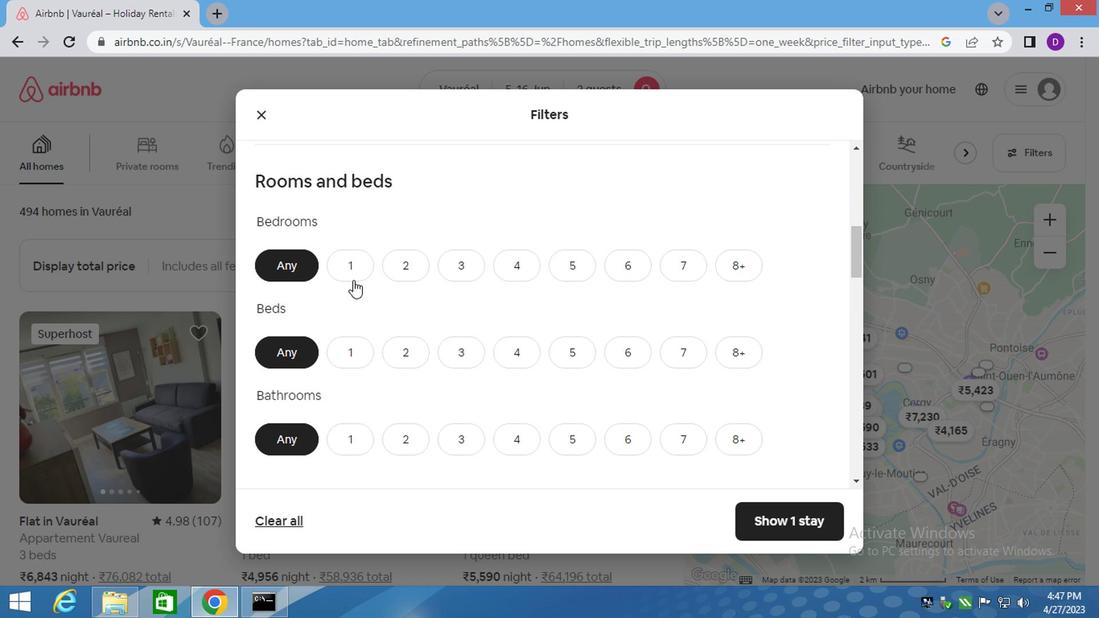 
Action: Mouse pressed left at (352, 272)
Screenshot: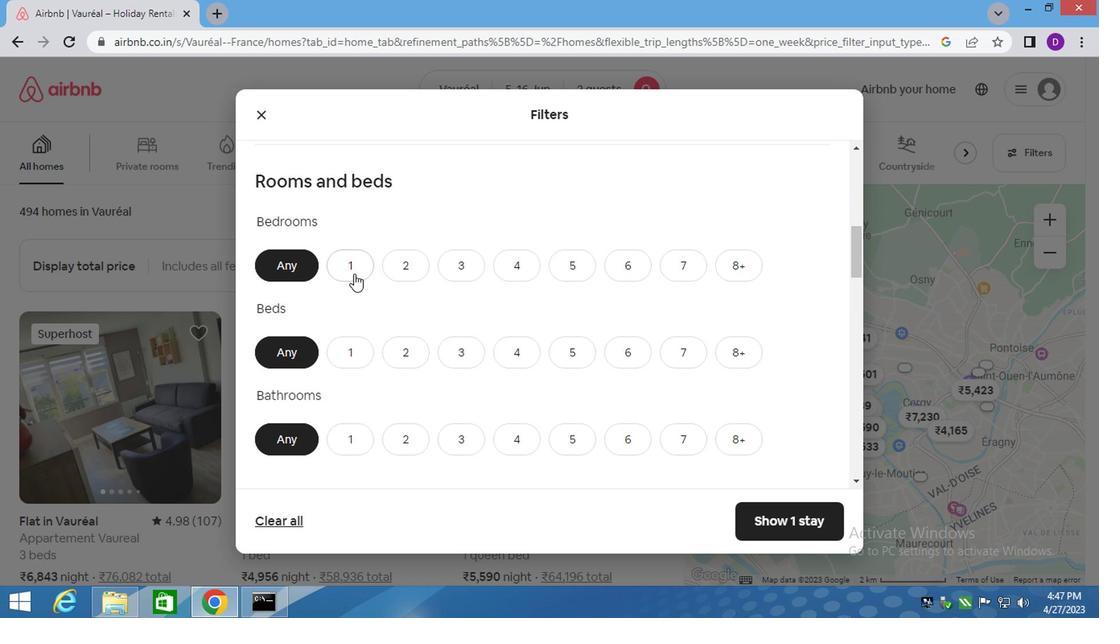 
Action: Mouse moved to (351, 363)
Screenshot: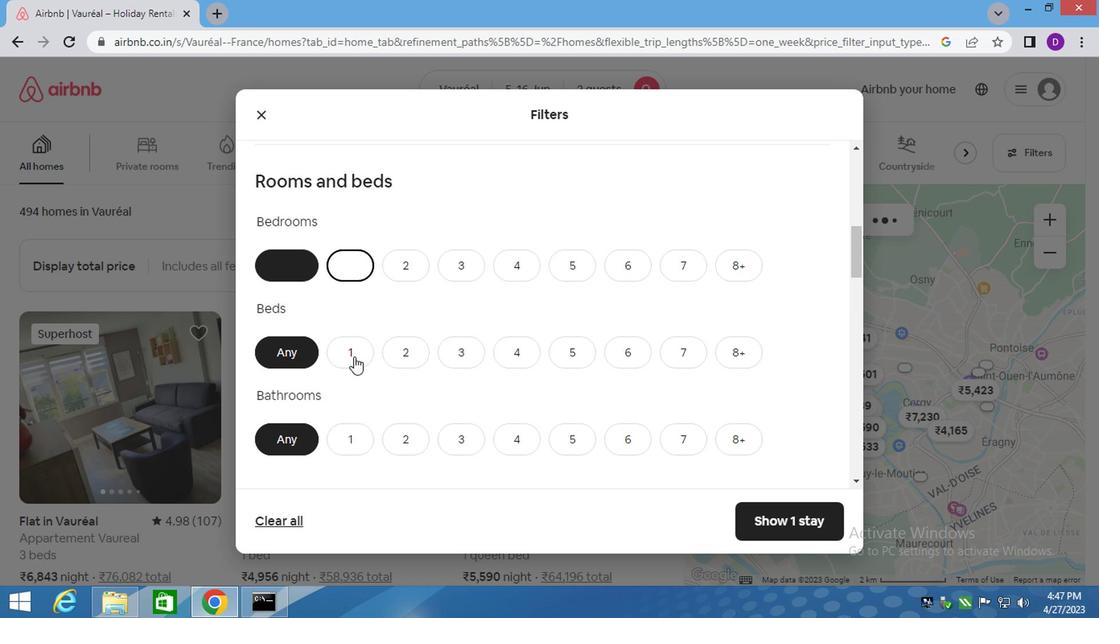 
Action: Mouse pressed left at (351, 363)
Screenshot: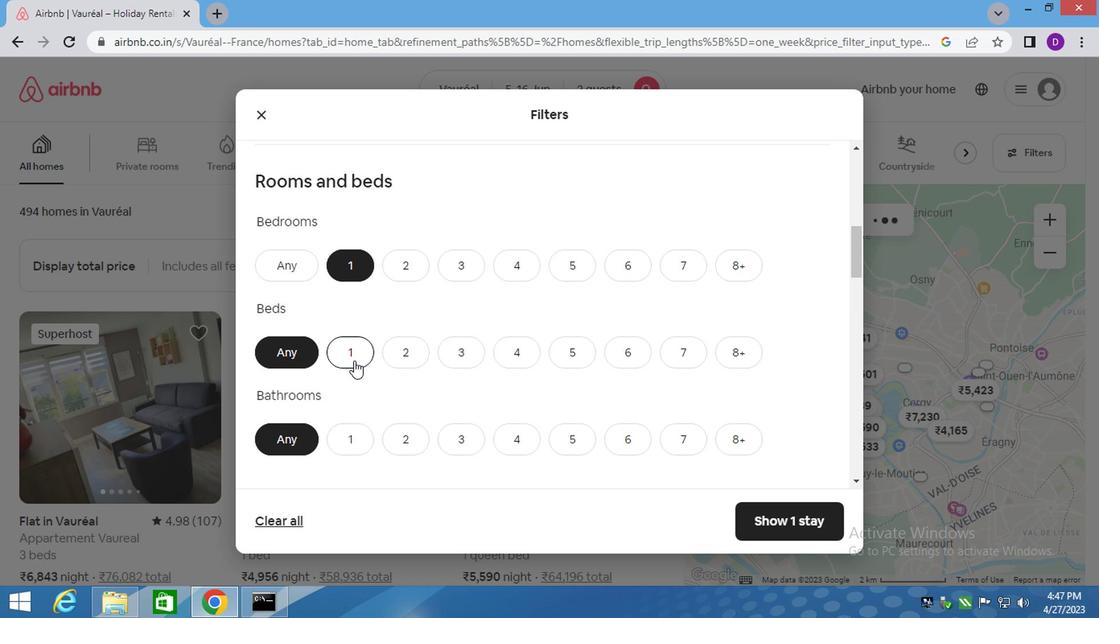 
Action: Mouse moved to (351, 445)
Screenshot: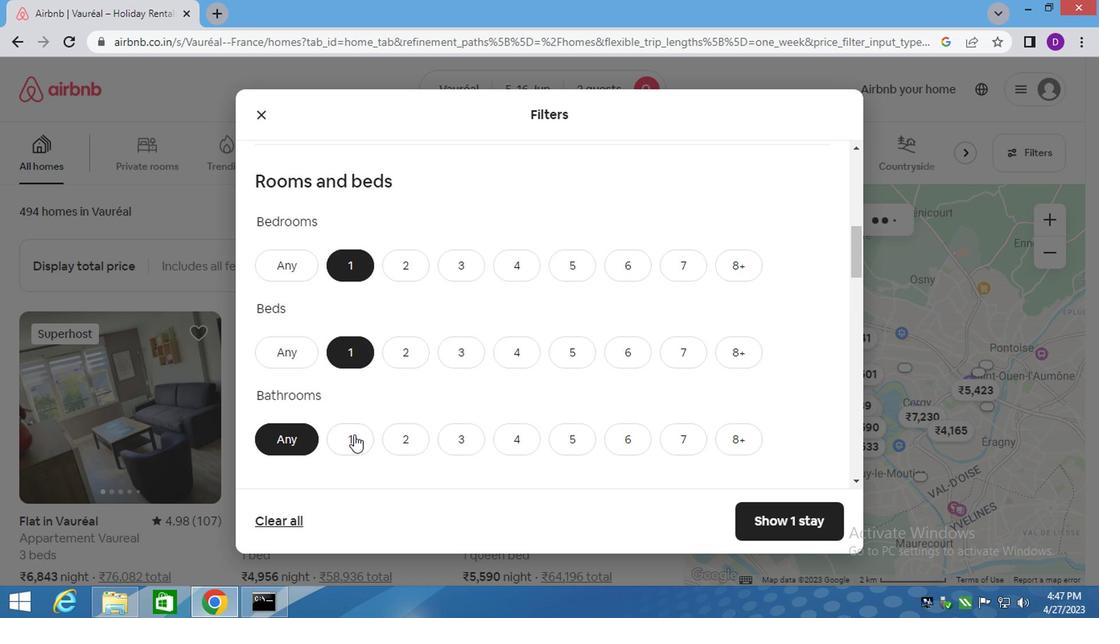 
Action: Mouse pressed left at (351, 445)
Screenshot: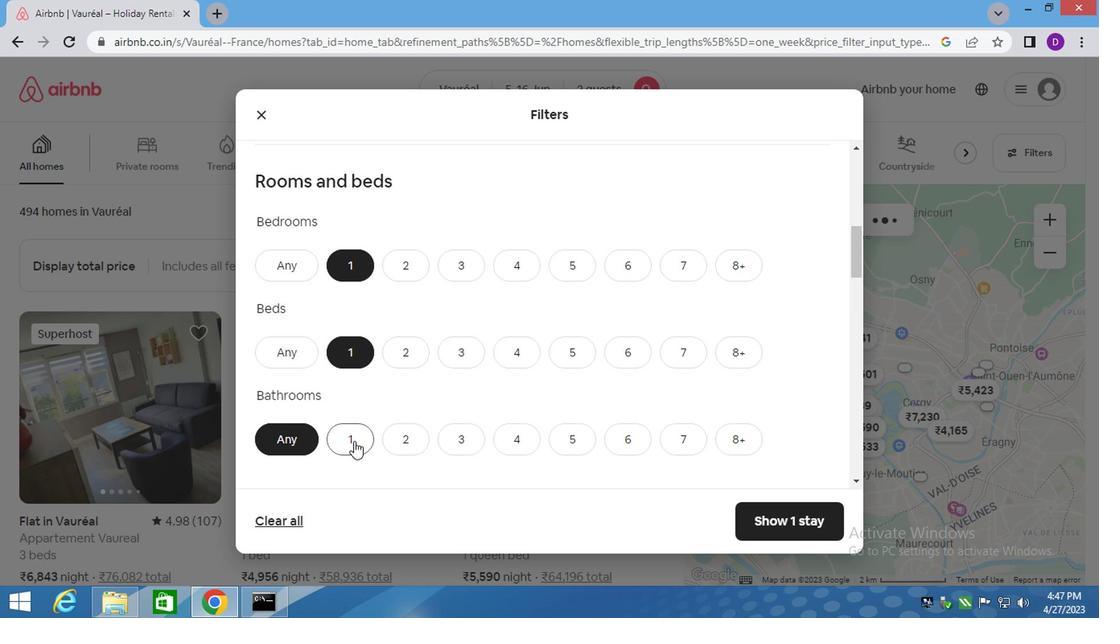 
Action: Mouse moved to (351, 445)
Screenshot: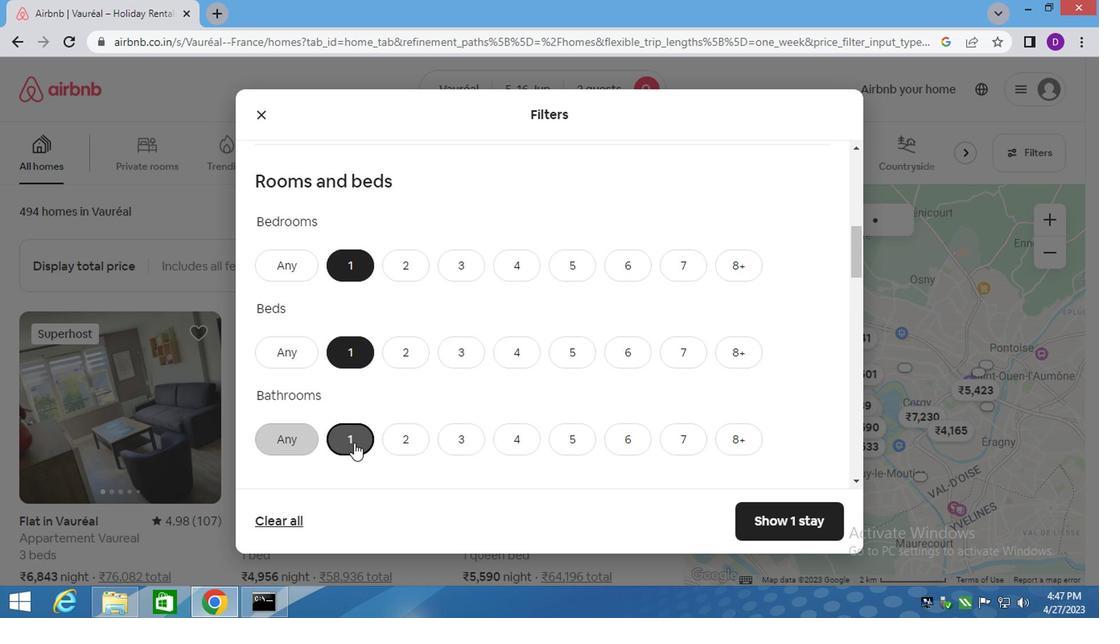 
Action: Mouse scrolled (351, 444) with delta (0, -1)
Screenshot: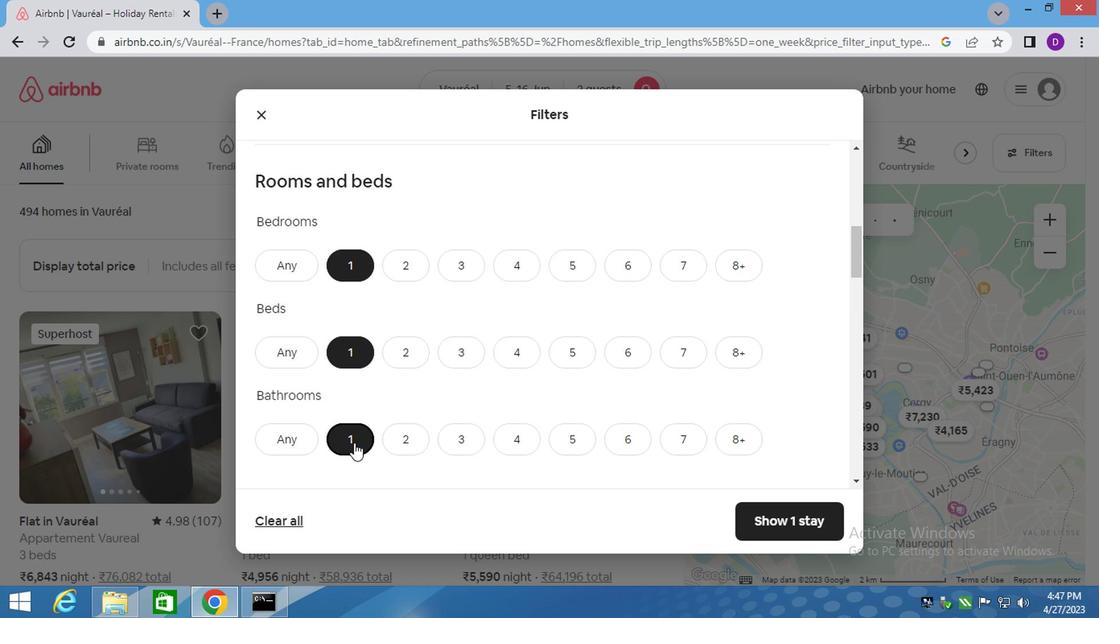 
Action: Mouse scrolled (351, 444) with delta (0, -1)
Screenshot: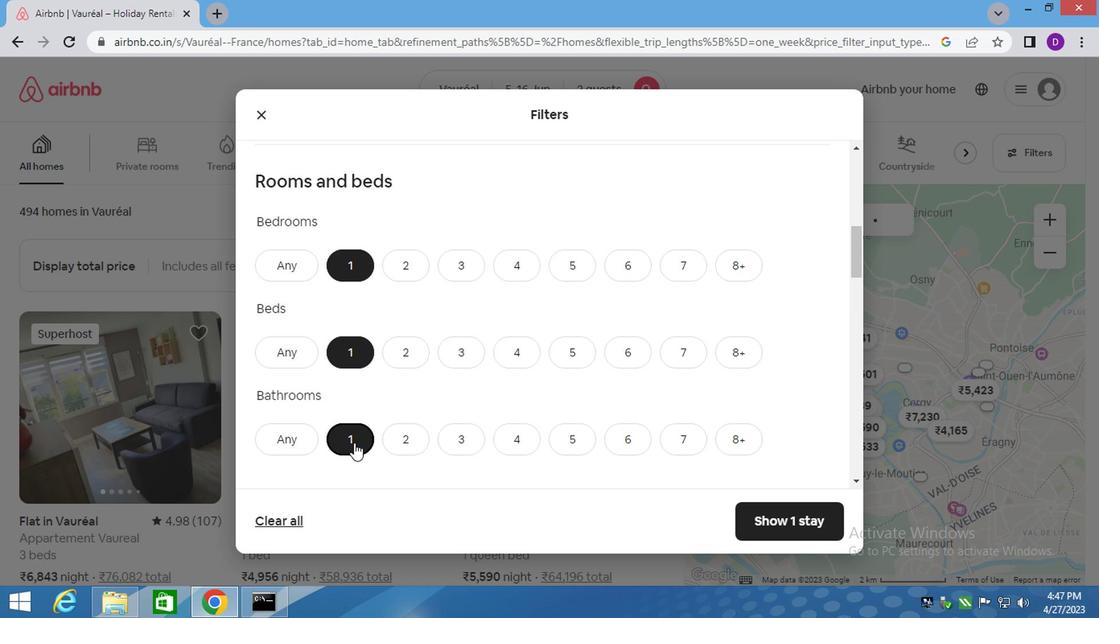 
Action: Mouse scrolled (351, 444) with delta (0, -1)
Screenshot: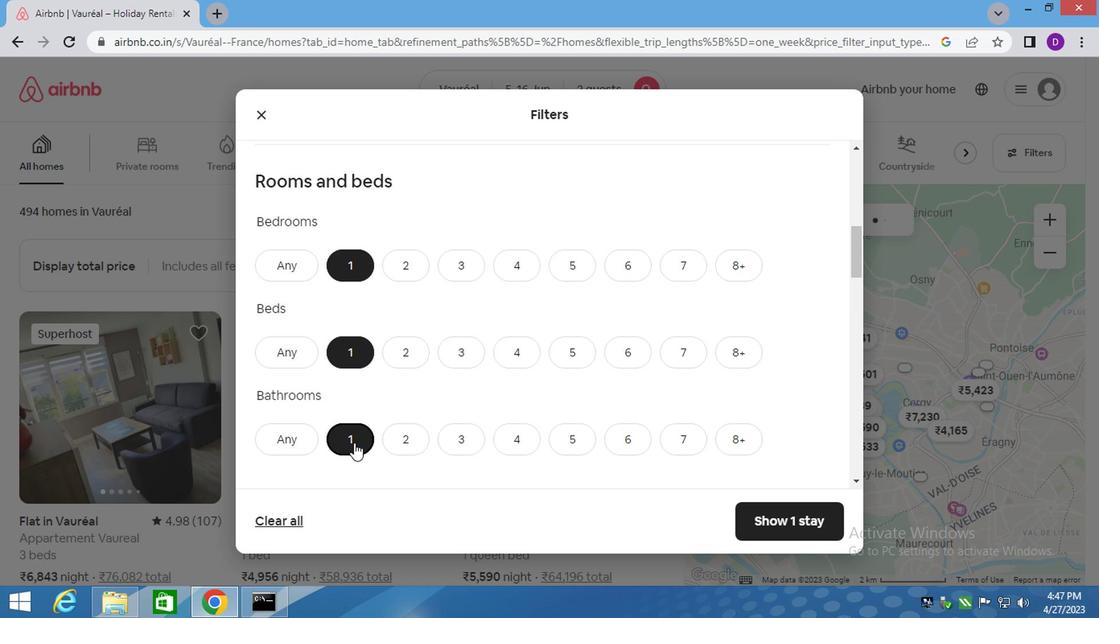 
Action: Mouse moved to (339, 376)
Screenshot: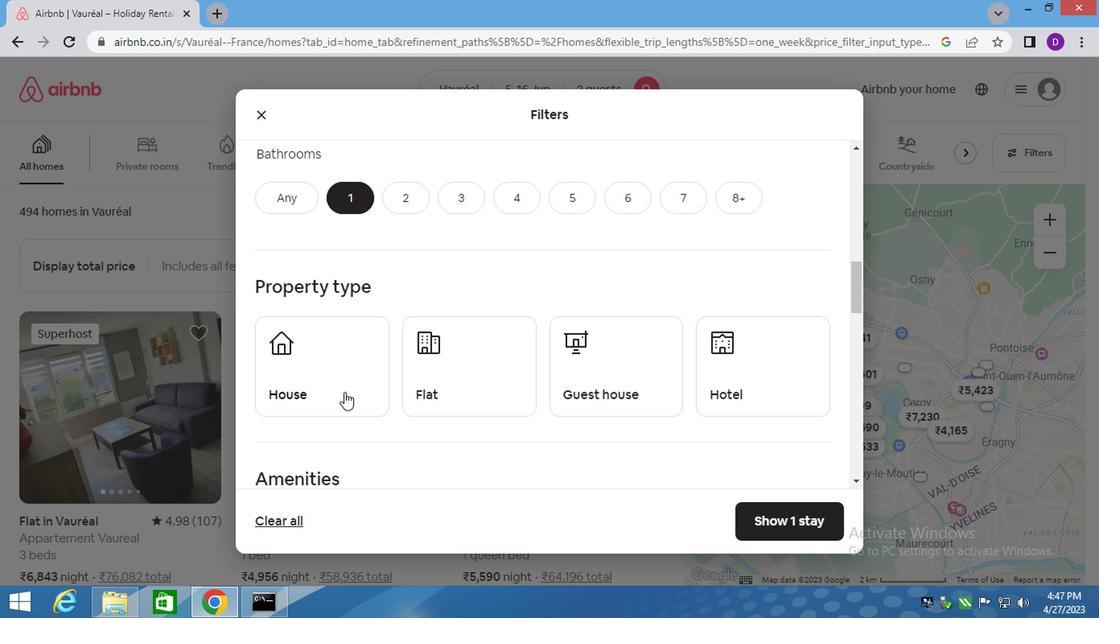 
Action: Mouse pressed left at (339, 376)
Screenshot: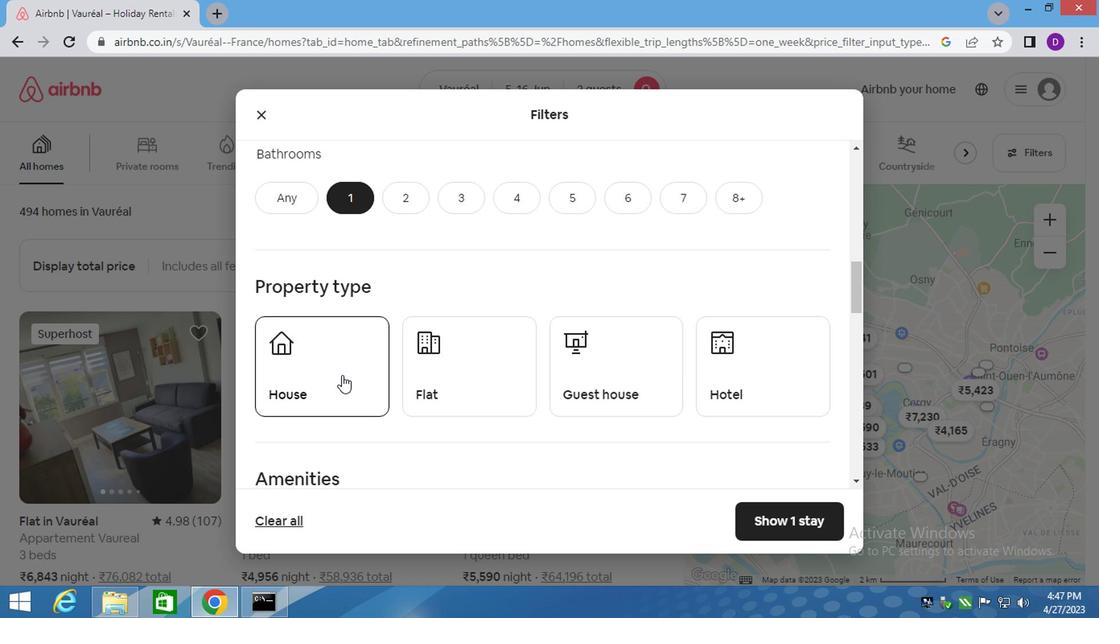 
Action: Mouse moved to (478, 369)
Screenshot: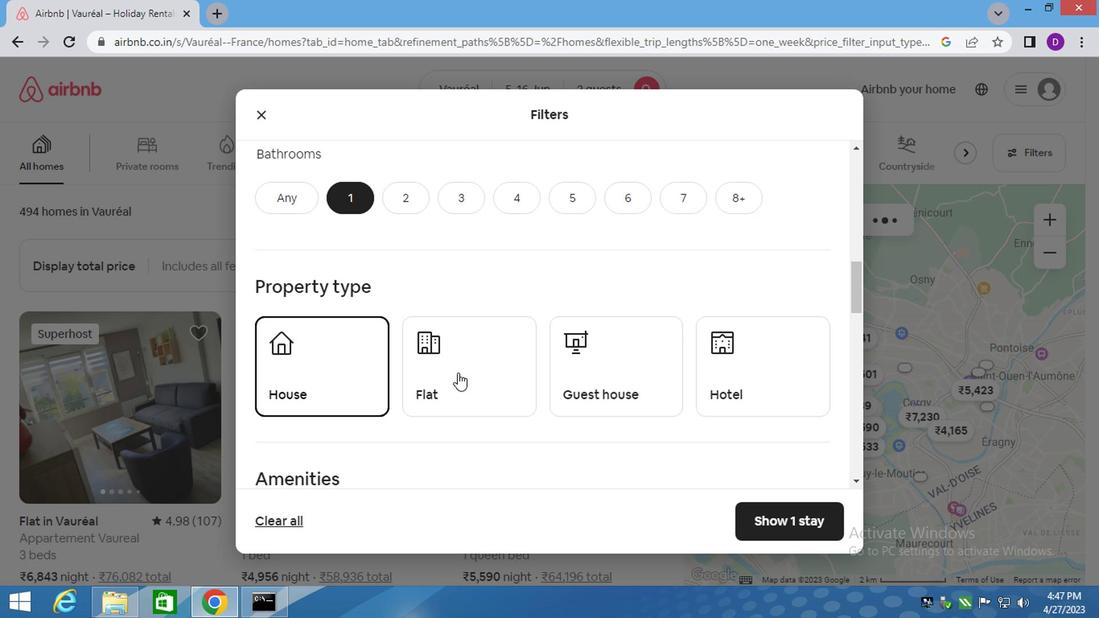 
Action: Mouse pressed left at (478, 369)
Screenshot: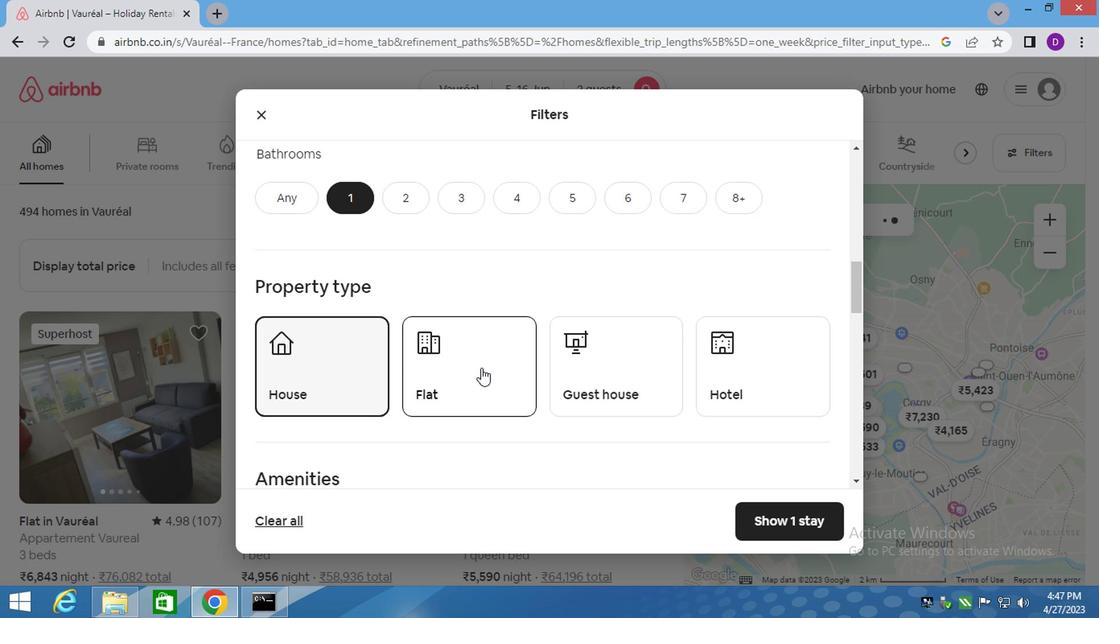 
Action: Mouse moved to (618, 365)
Screenshot: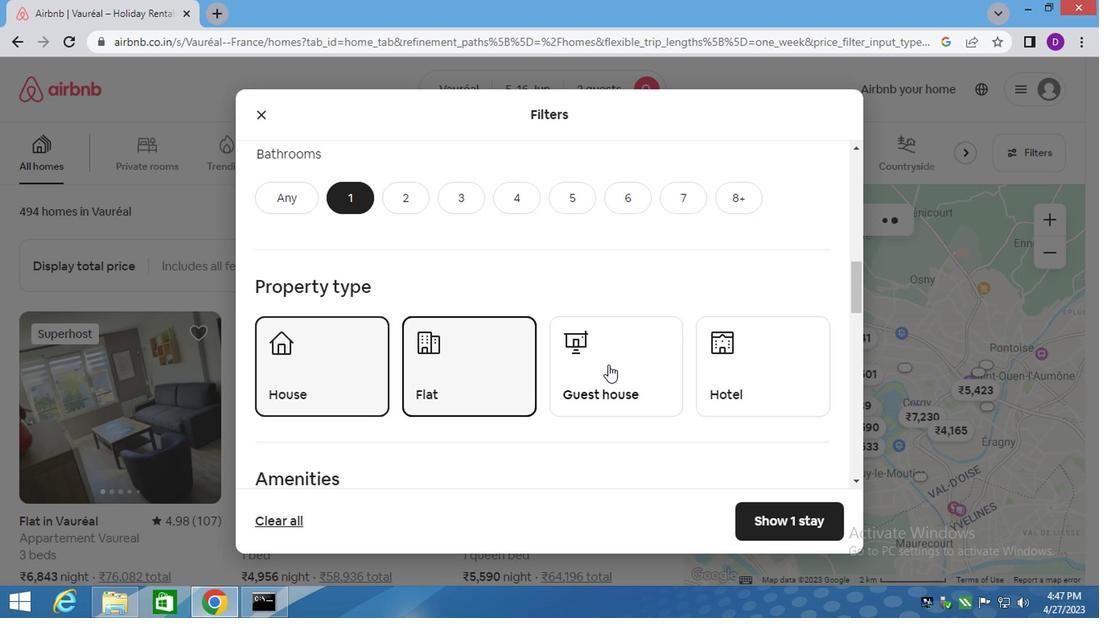 
Action: Mouse pressed left at (618, 365)
Screenshot: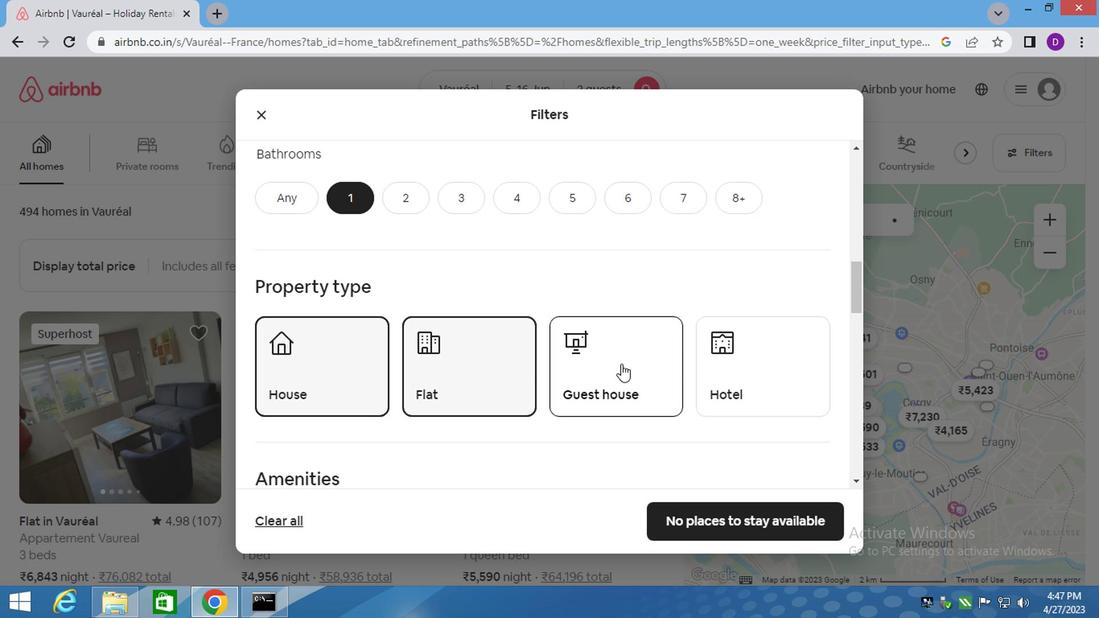 
Action: Mouse moved to (734, 376)
Screenshot: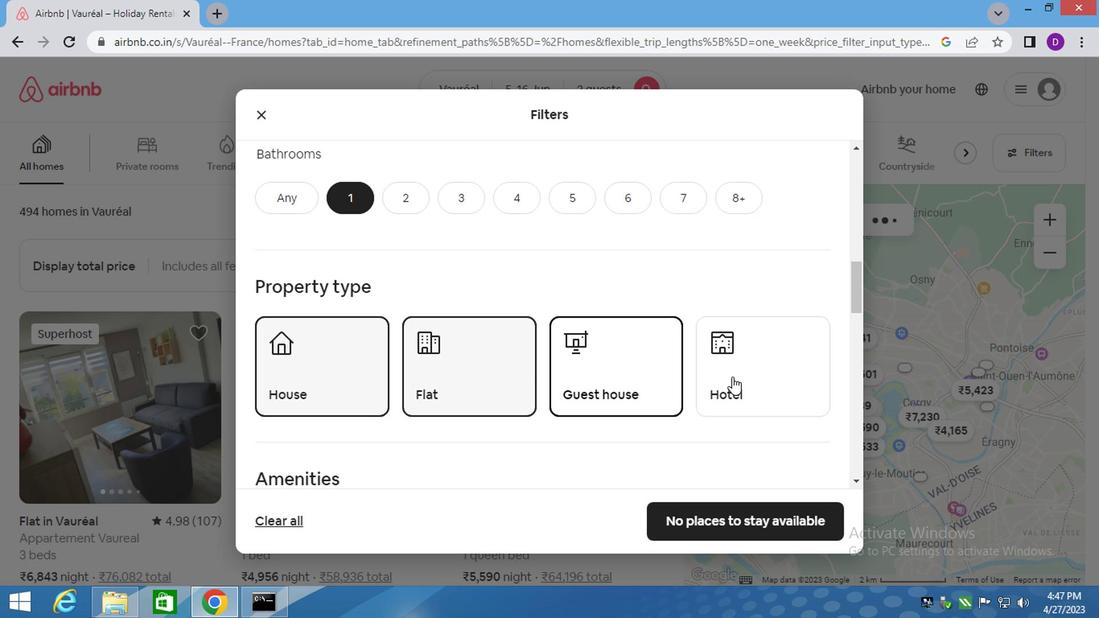 
Action: Mouse pressed left at (734, 376)
Screenshot: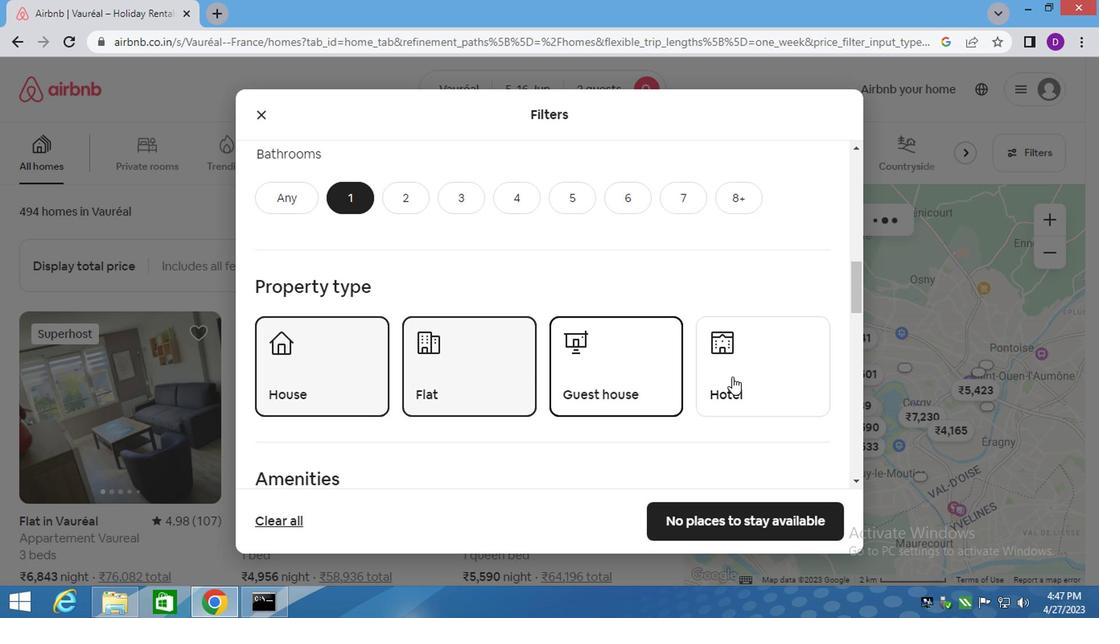 
Action: Mouse scrolled (734, 375) with delta (0, -1)
Screenshot: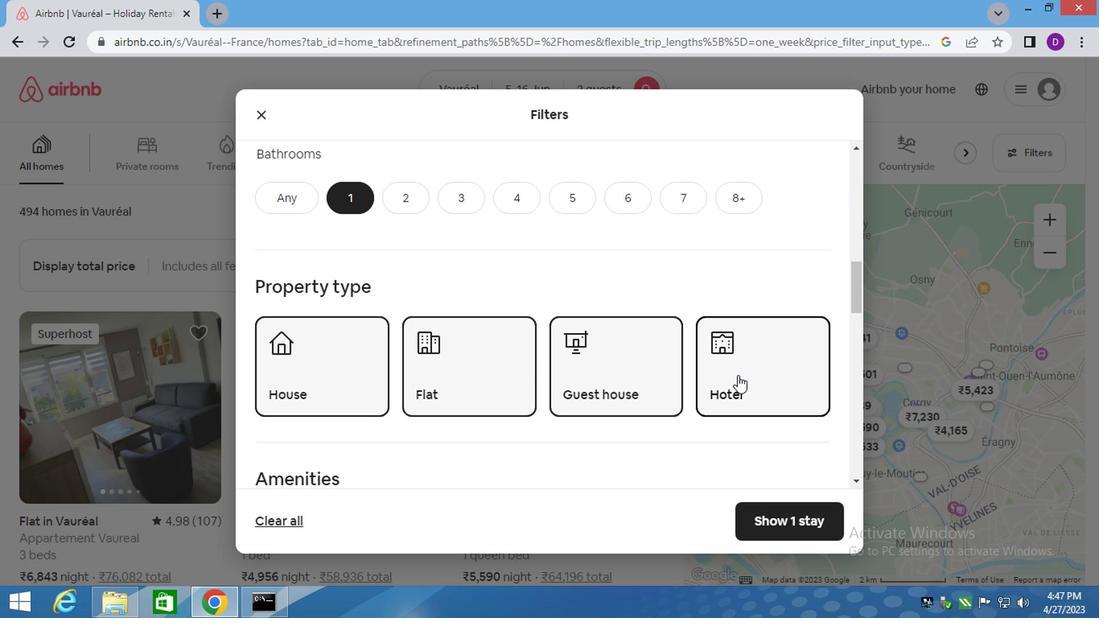 
Action: Mouse scrolled (734, 375) with delta (0, -1)
Screenshot: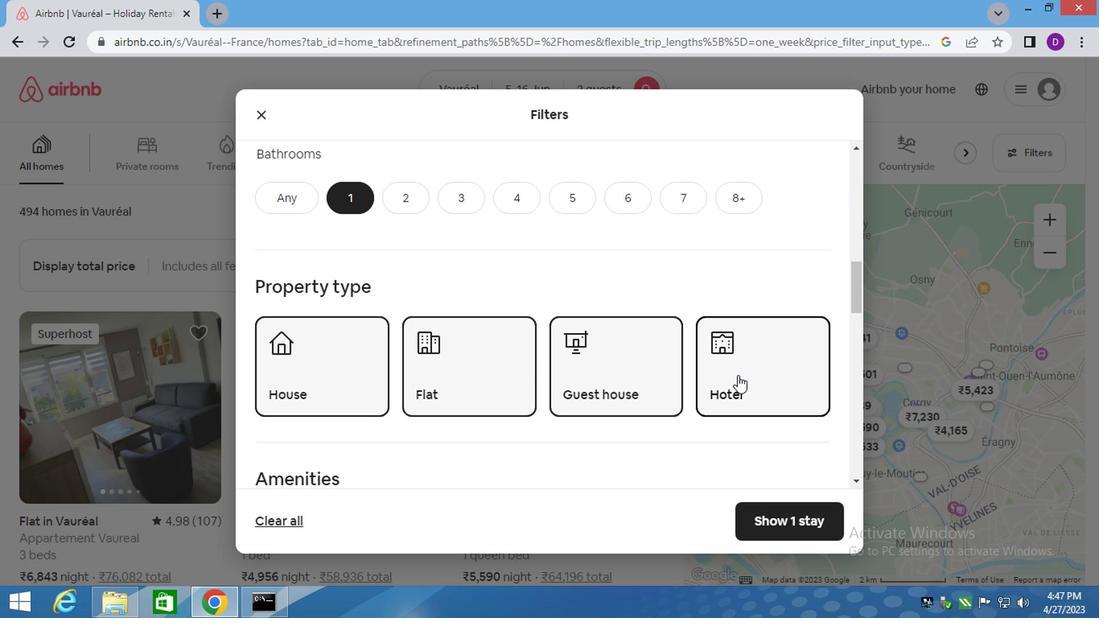 
Action: Mouse scrolled (734, 375) with delta (0, -1)
Screenshot: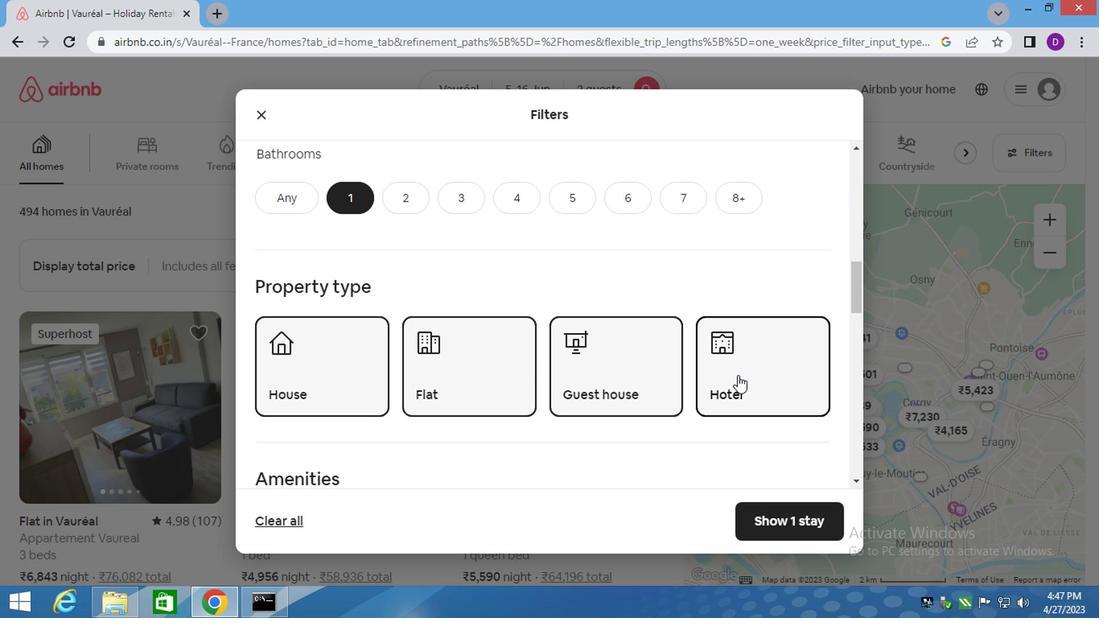 
Action: Mouse scrolled (734, 375) with delta (0, -1)
Screenshot: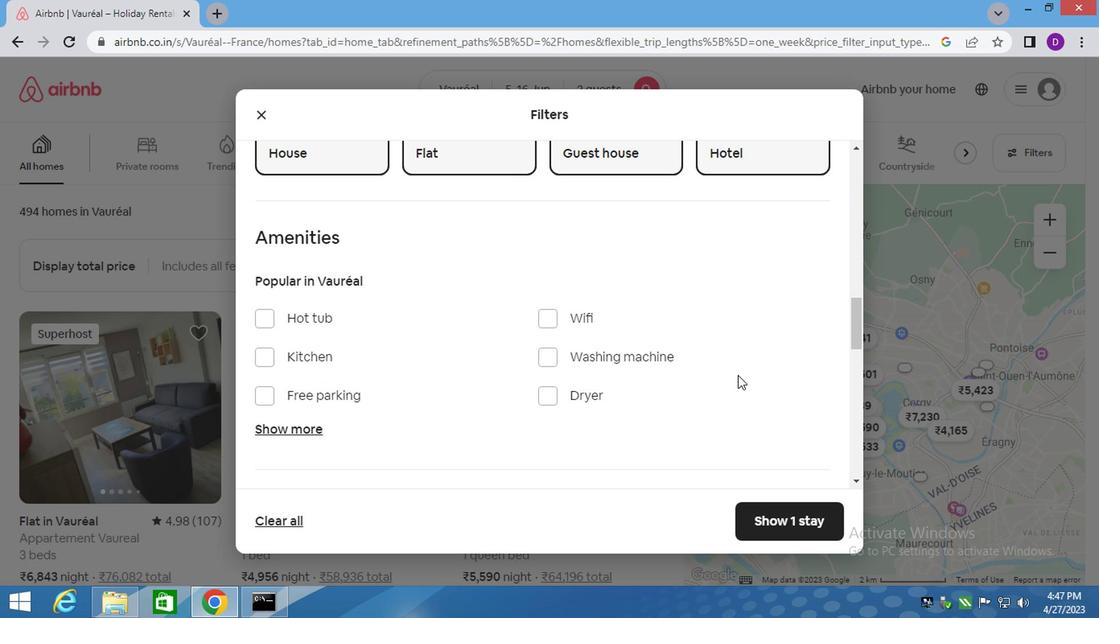 
Action: Mouse scrolled (734, 375) with delta (0, -1)
Screenshot: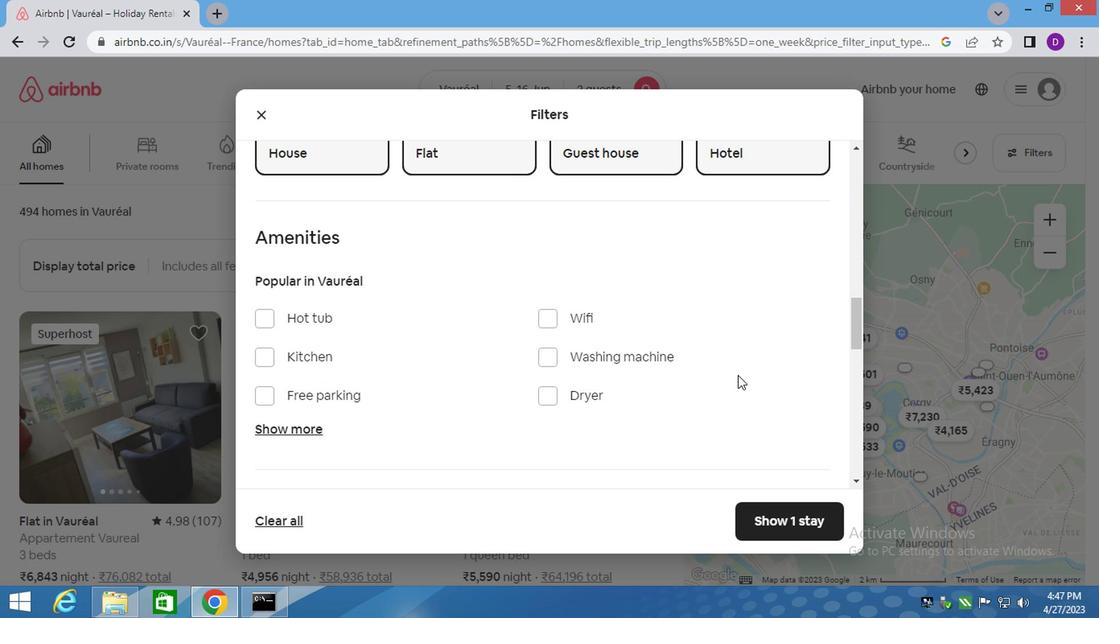 
Action: Mouse moved to (734, 377)
Screenshot: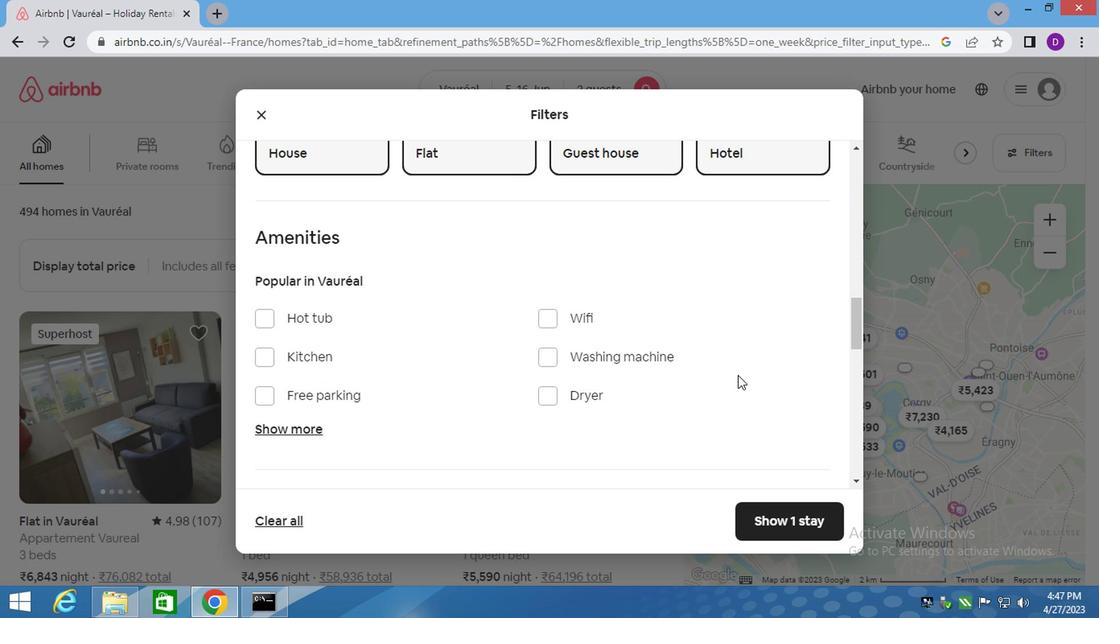
Action: Mouse scrolled (734, 376) with delta (0, 0)
Screenshot: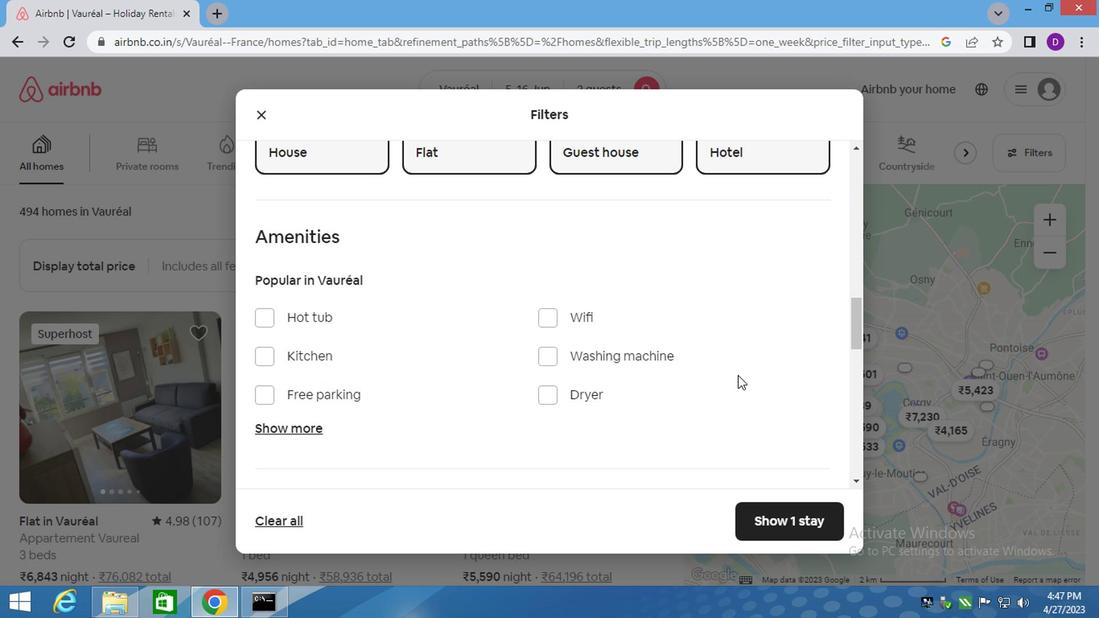 
Action: Mouse moved to (782, 376)
Screenshot: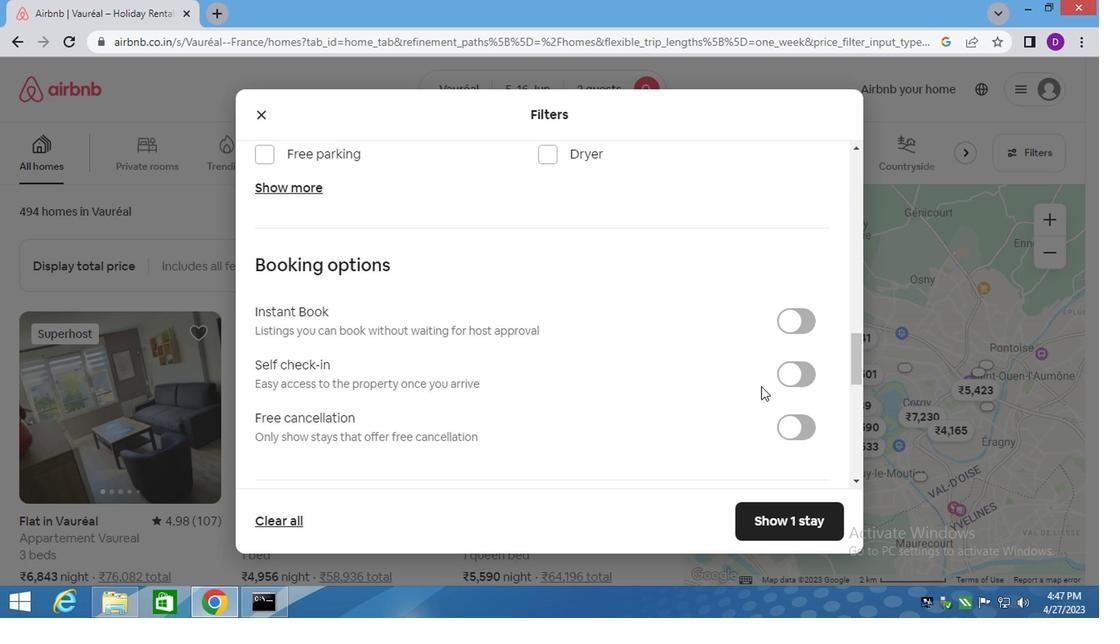 
Action: Mouse pressed left at (782, 376)
Screenshot: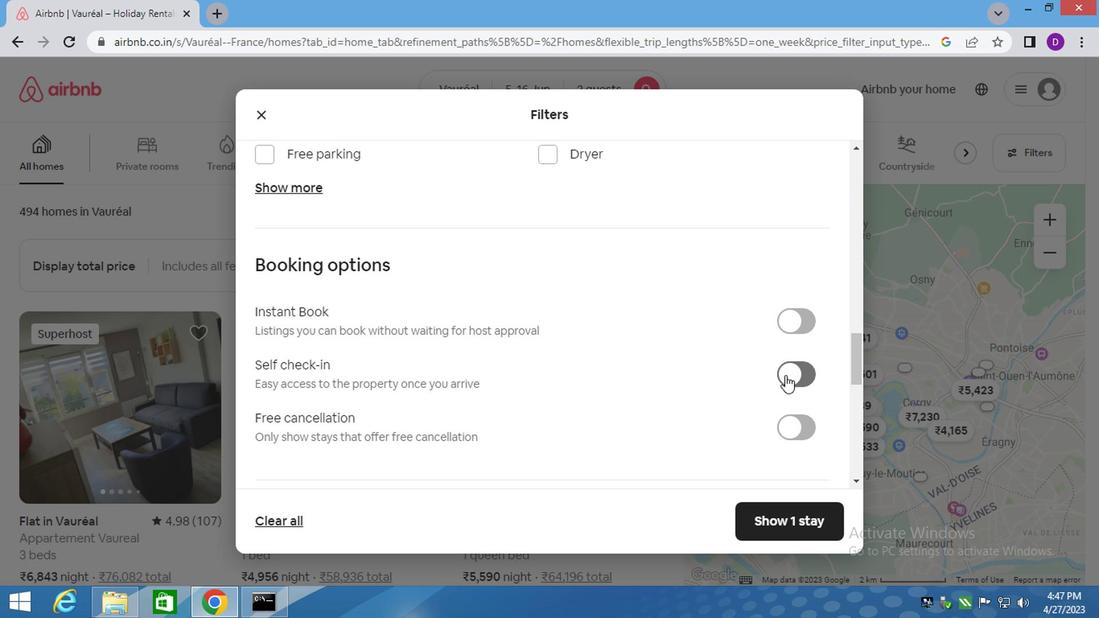 
Action: Mouse moved to (688, 353)
Screenshot: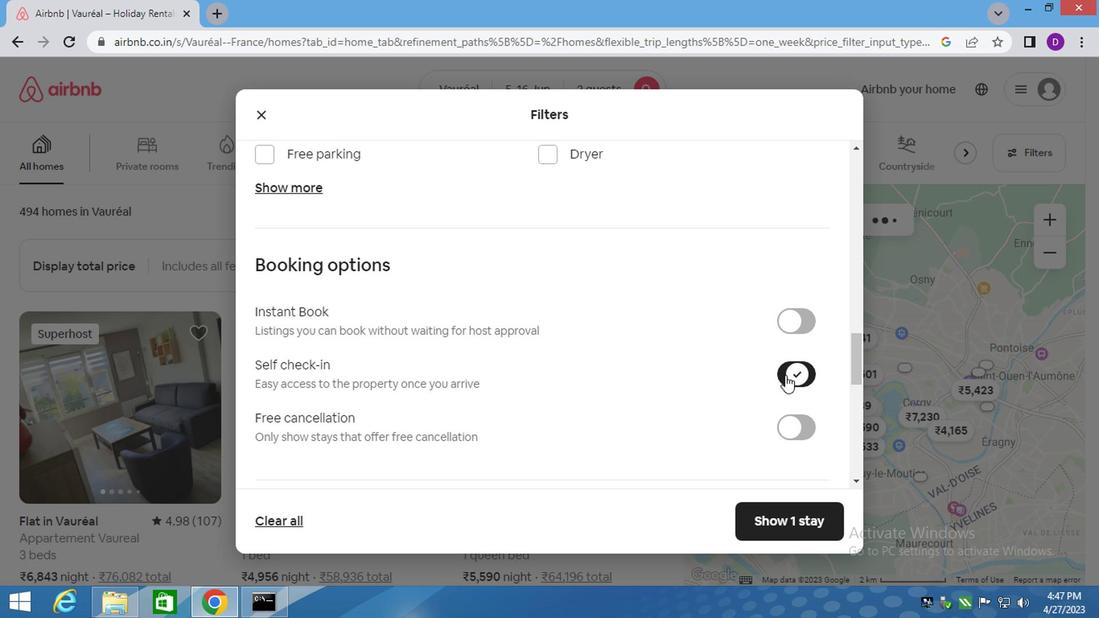 
Action: Mouse scrolled (688, 352) with delta (0, -1)
Screenshot: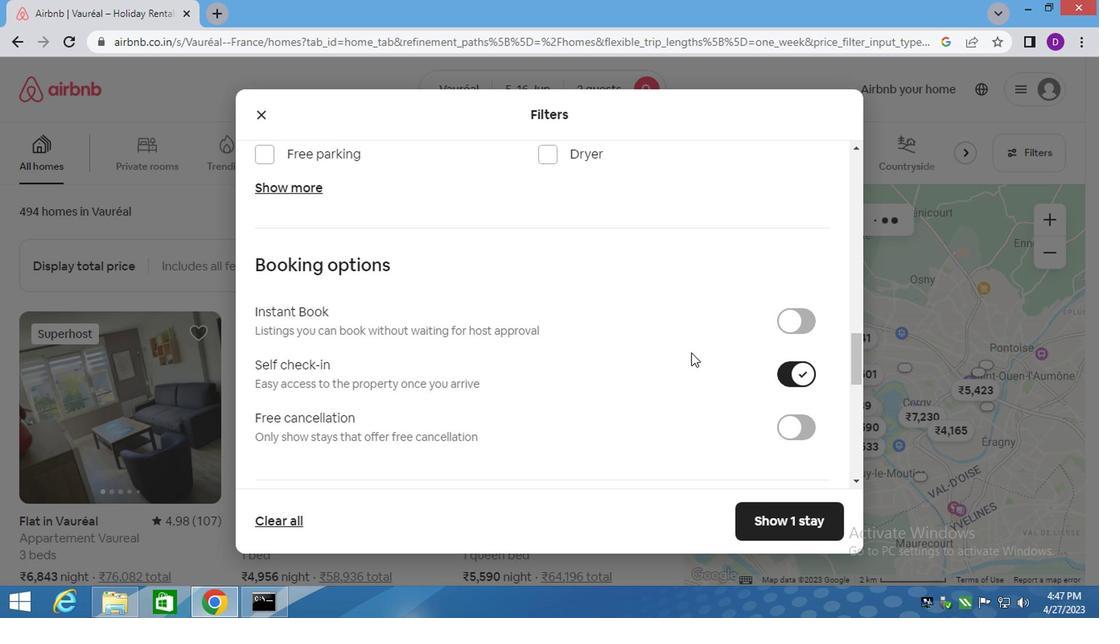 
Action: Mouse scrolled (688, 352) with delta (0, -1)
Screenshot: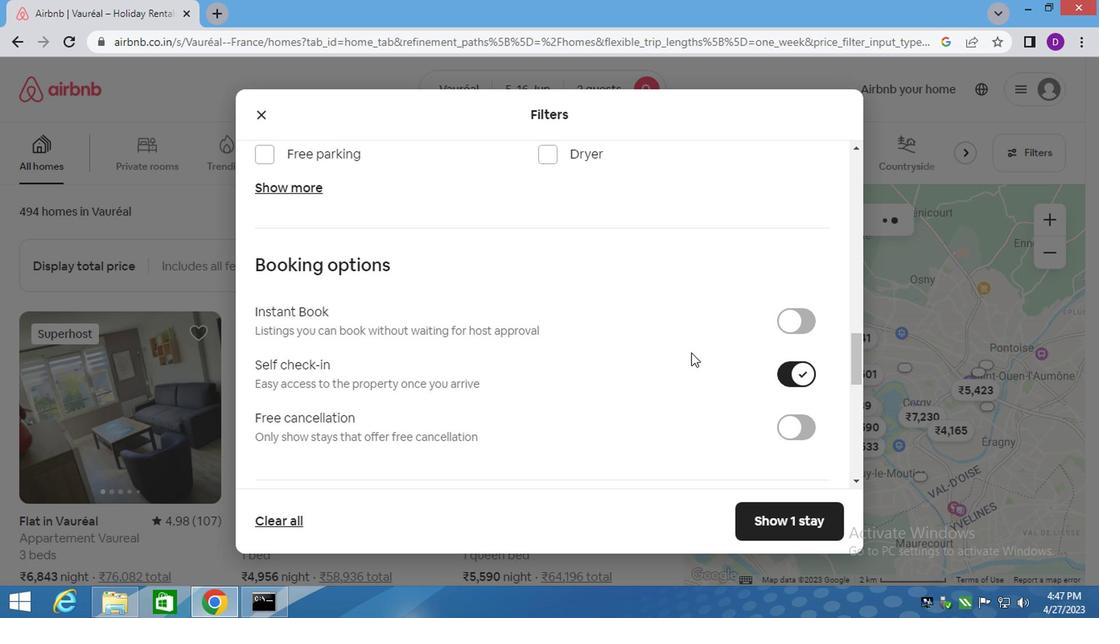 
Action: Mouse scrolled (688, 352) with delta (0, -1)
Screenshot: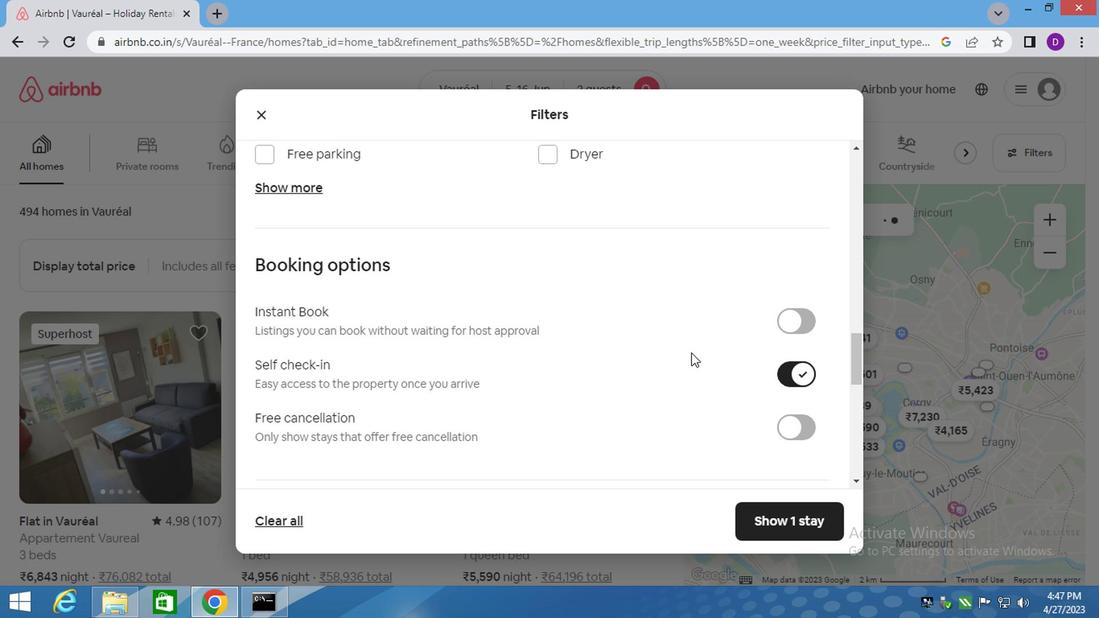 
Action: Mouse scrolled (688, 352) with delta (0, -1)
Screenshot: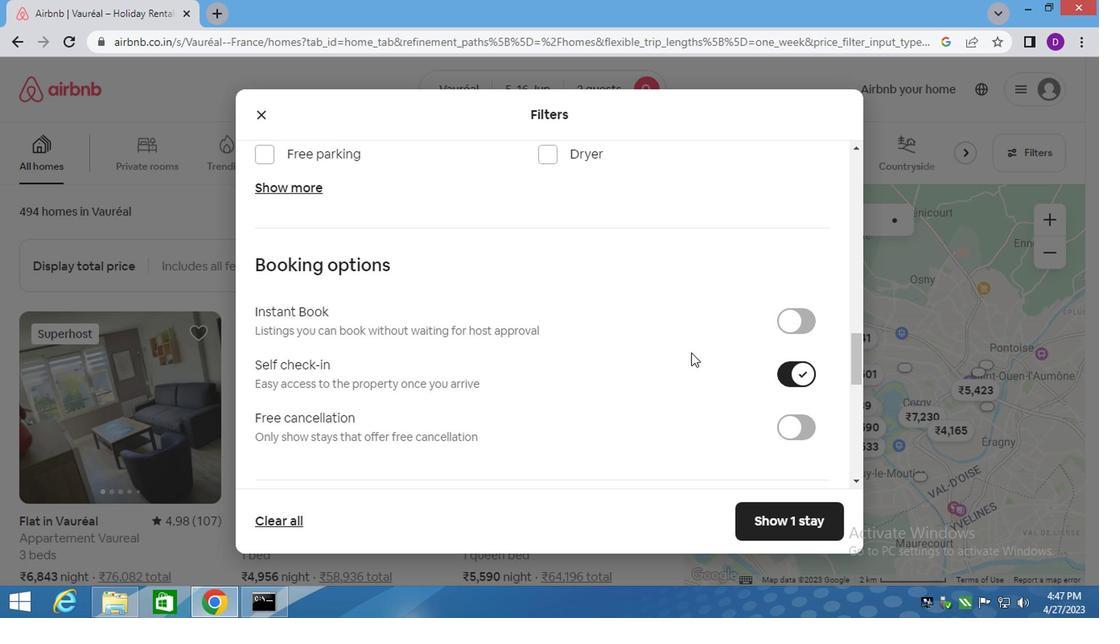 
Action: Mouse scrolled (688, 352) with delta (0, -1)
Screenshot: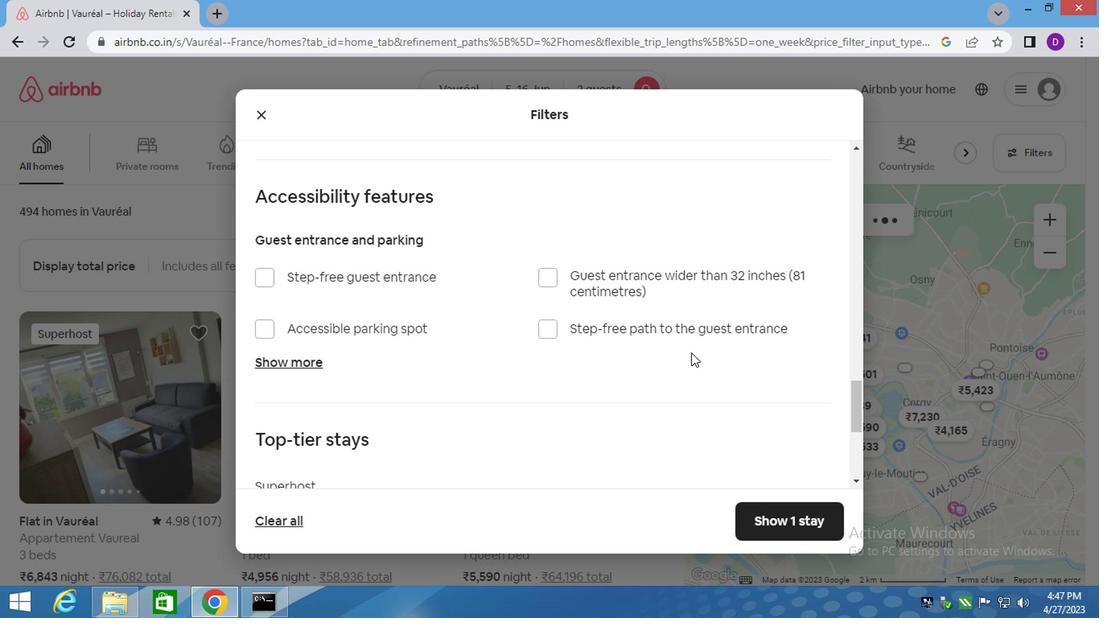 
Action: Mouse scrolled (688, 352) with delta (0, -1)
Screenshot: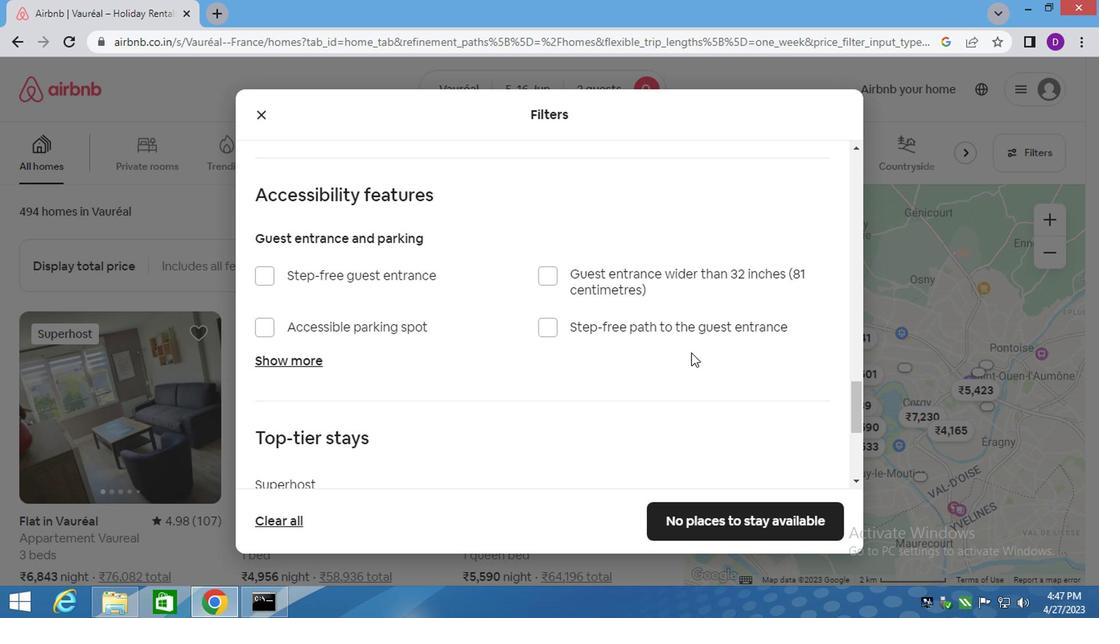 
Action: Mouse scrolled (688, 352) with delta (0, -1)
Screenshot: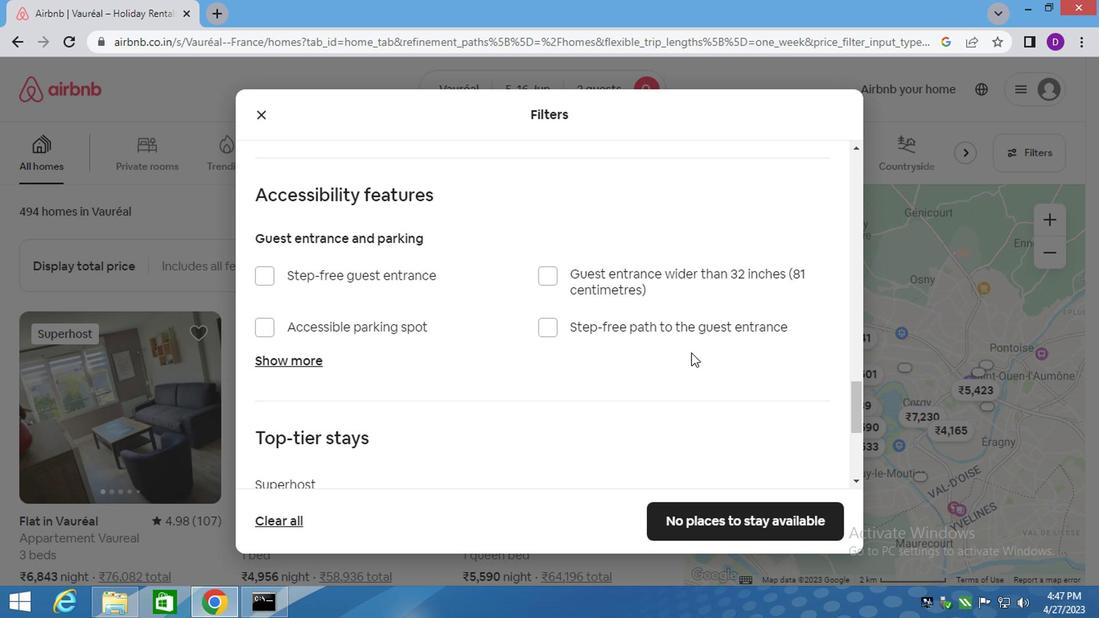 
Action: Mouse moved to (693, 350)
Screenshot: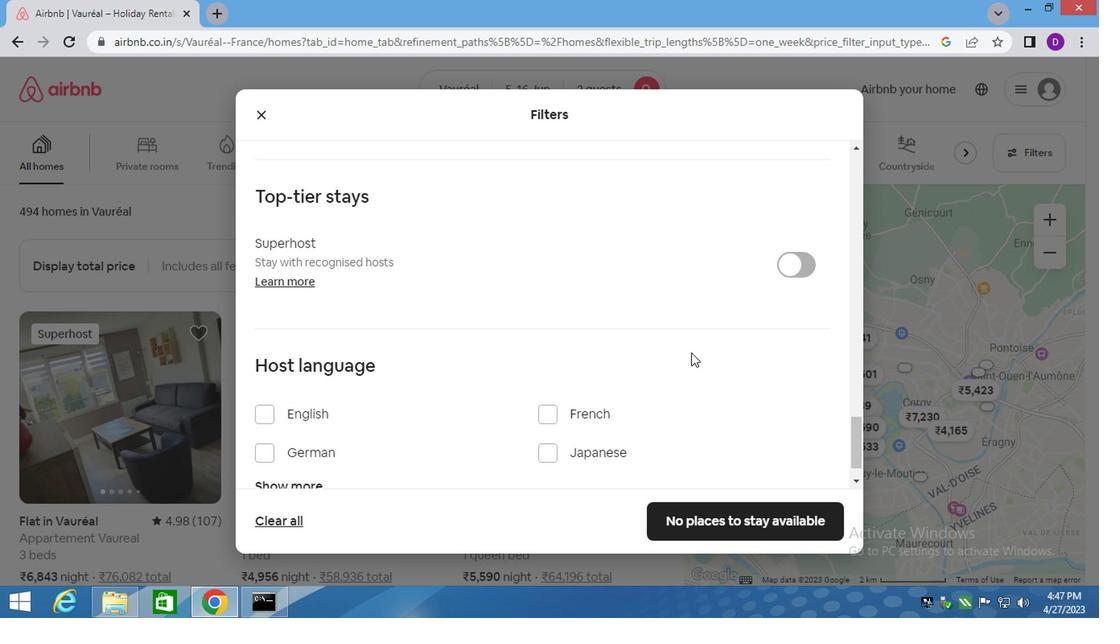 
Action: Mouse scrolled (693, 349) with delta (0, -1)
Screenshot: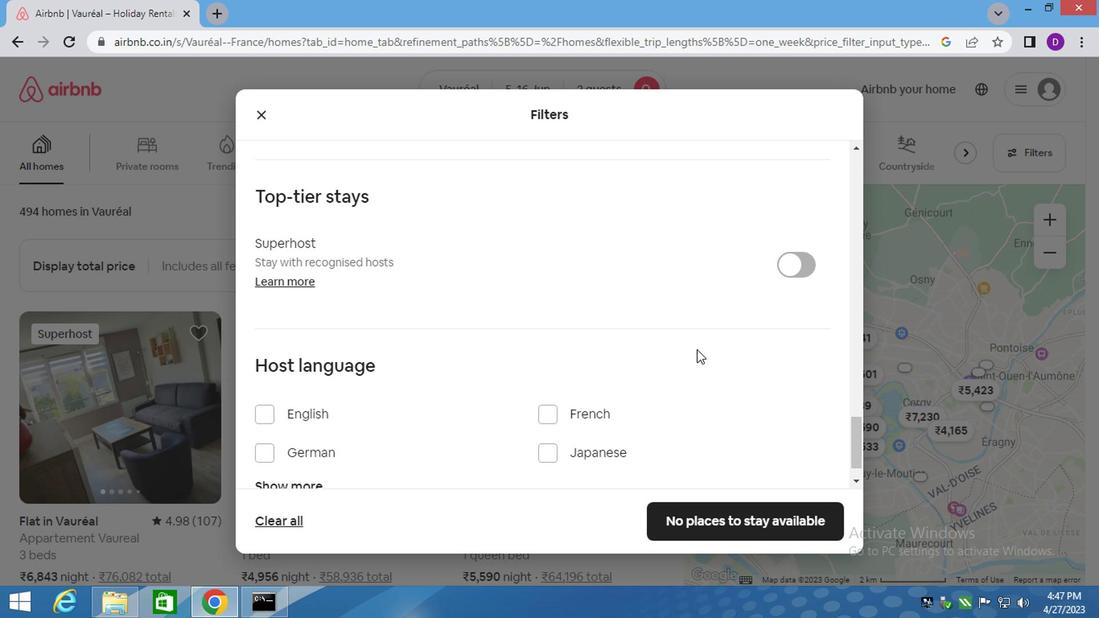 
Action: Mouse moved to (685, 356)
Screenshot: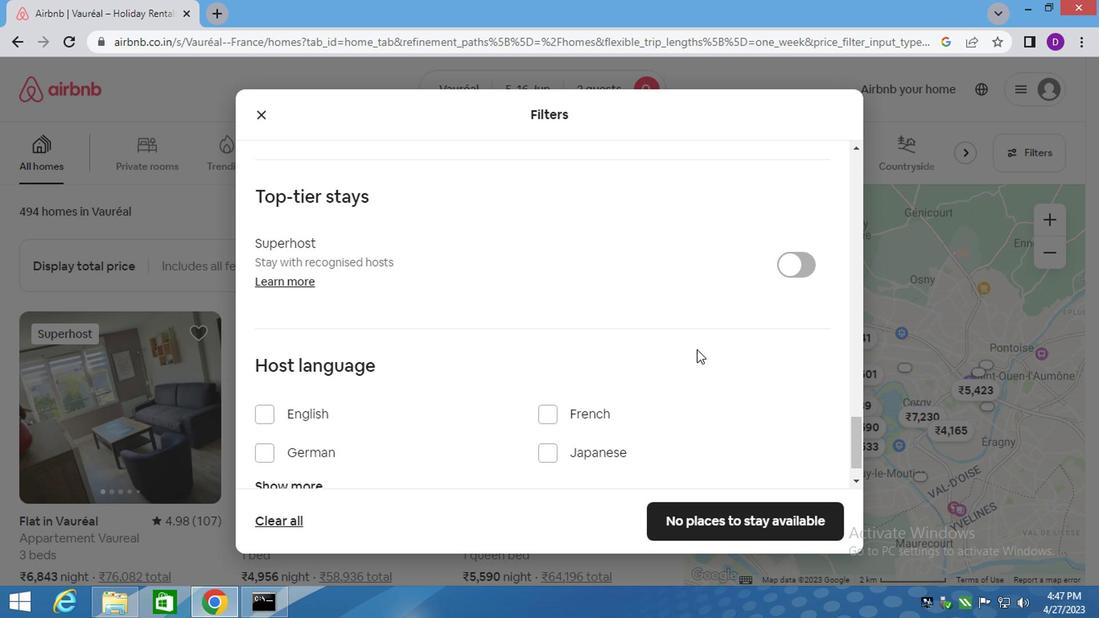 
Action: Mouse scrolled (685, 355) with delta (0, -1)
Screenshot: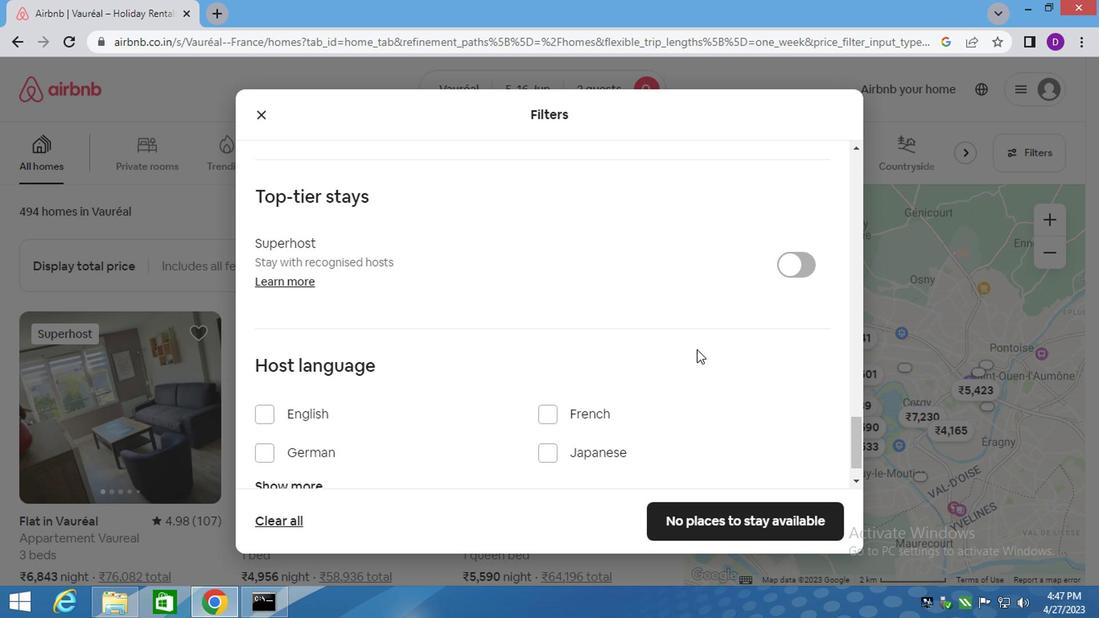 
Action: Mouse moved to (668, 363)
Screenshot: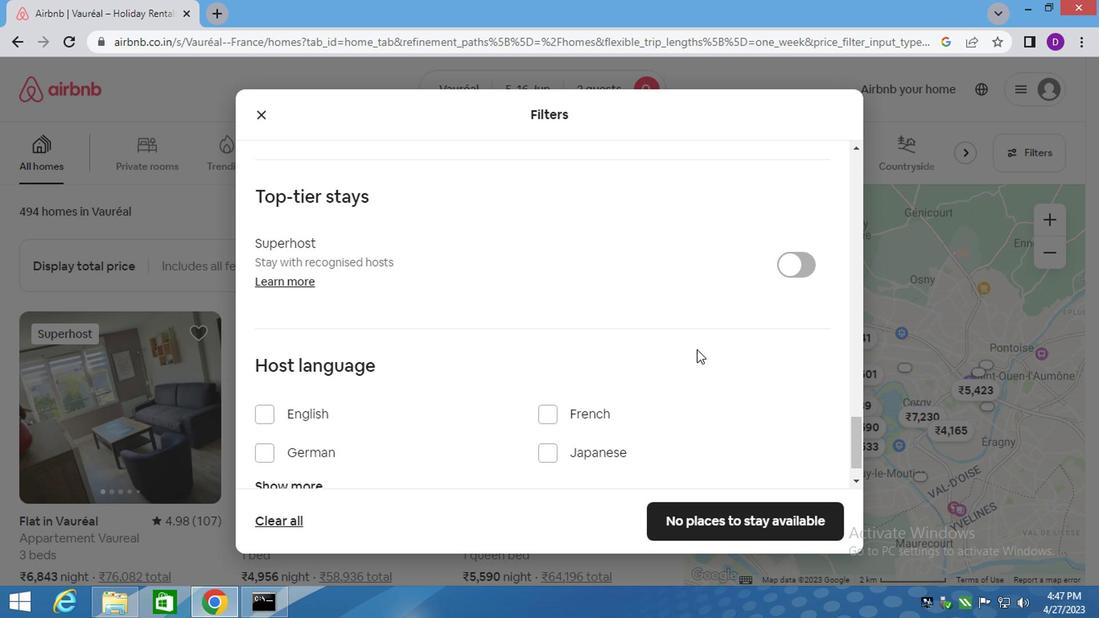 
Action: Mouse scrolled (676, 360) with delta (0, 0)
Screenshot: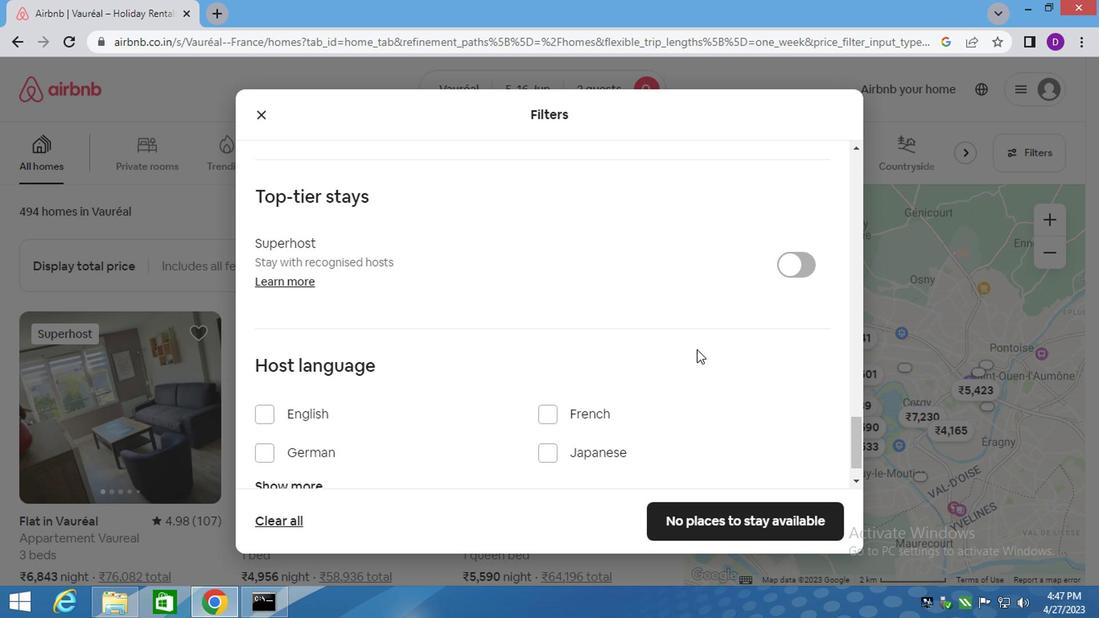 
Action: Mouse moved to (664, 364)
Screenshot: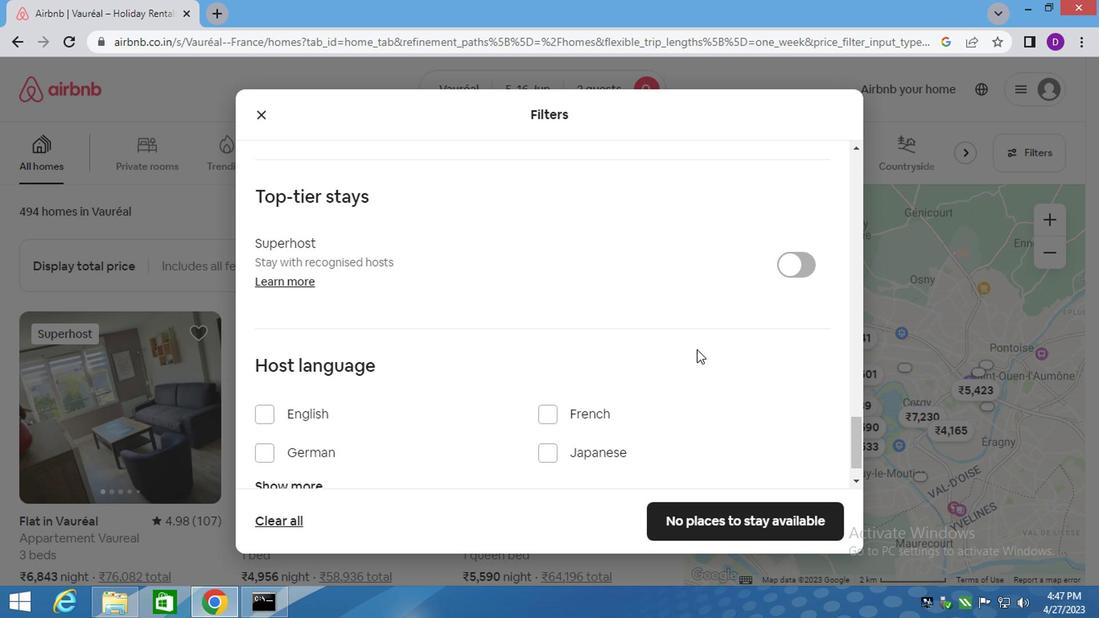 
Action: Mouse scrolled (664, 363) with delta (0, 0)
Screenshot: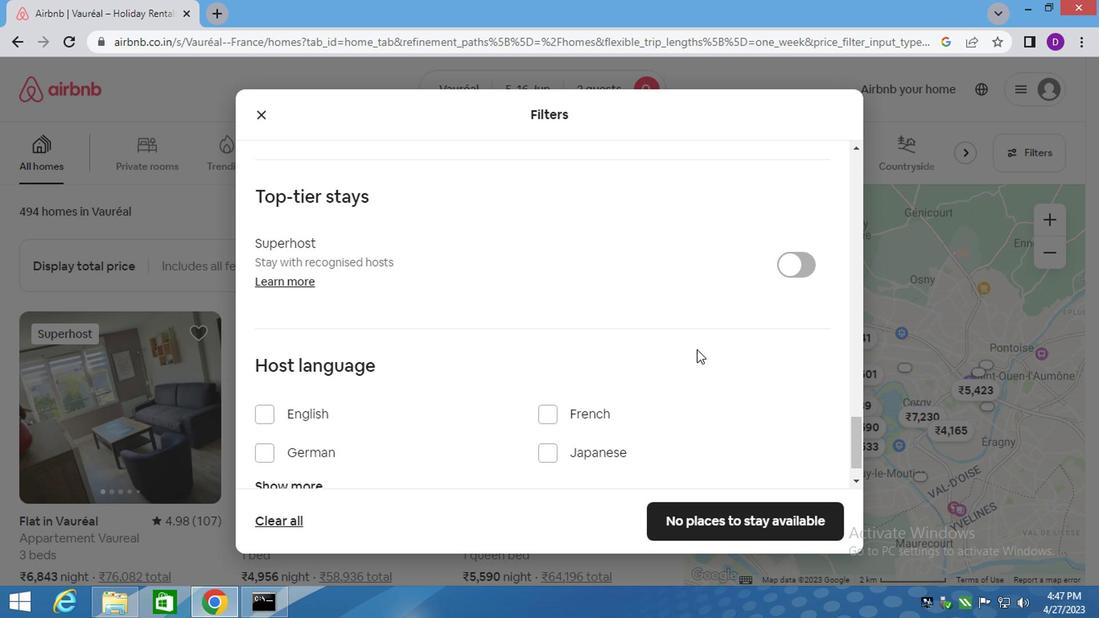 
Action: Mouse moved to (308, 377)
Screenshot: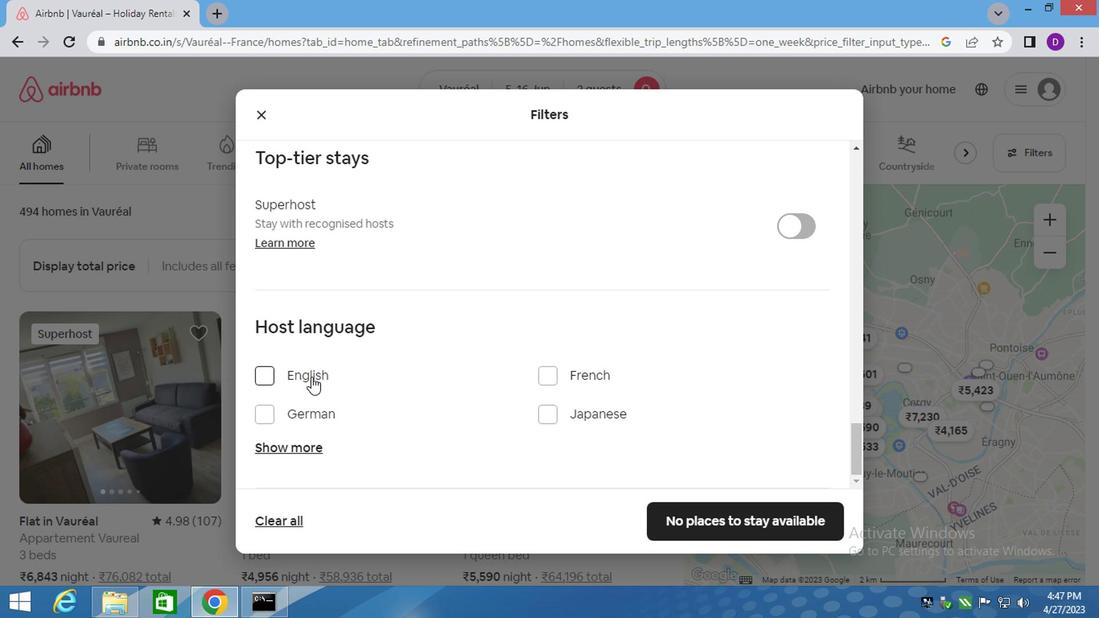 
Action: Mouse pressed left at (308, 377)
Screenshot: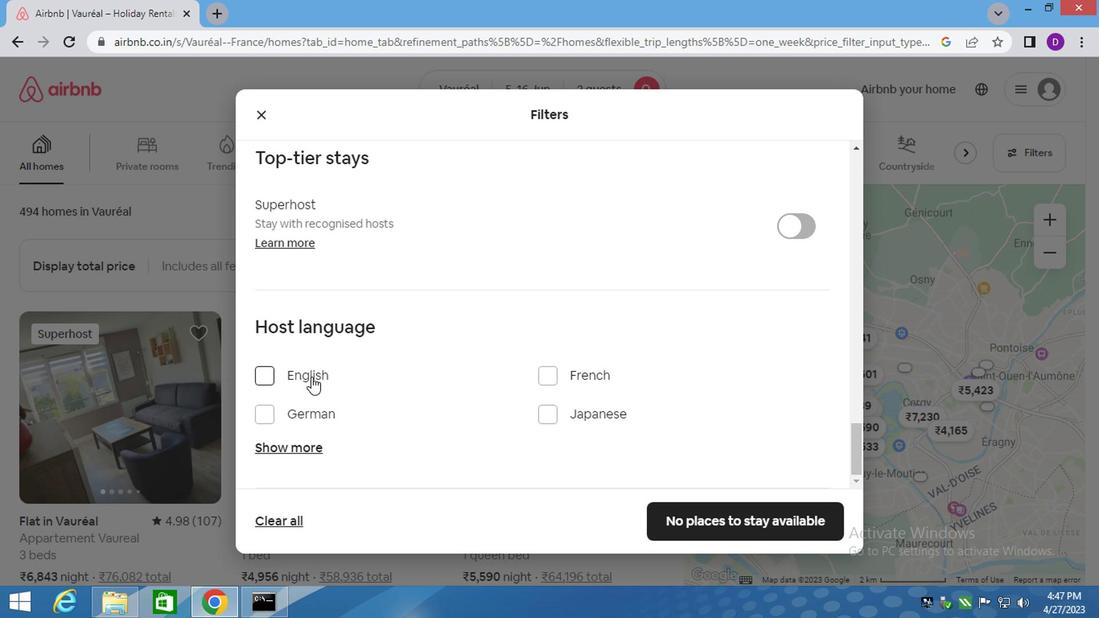 
Action: Mouse moved to (701, 512)
Screenshot: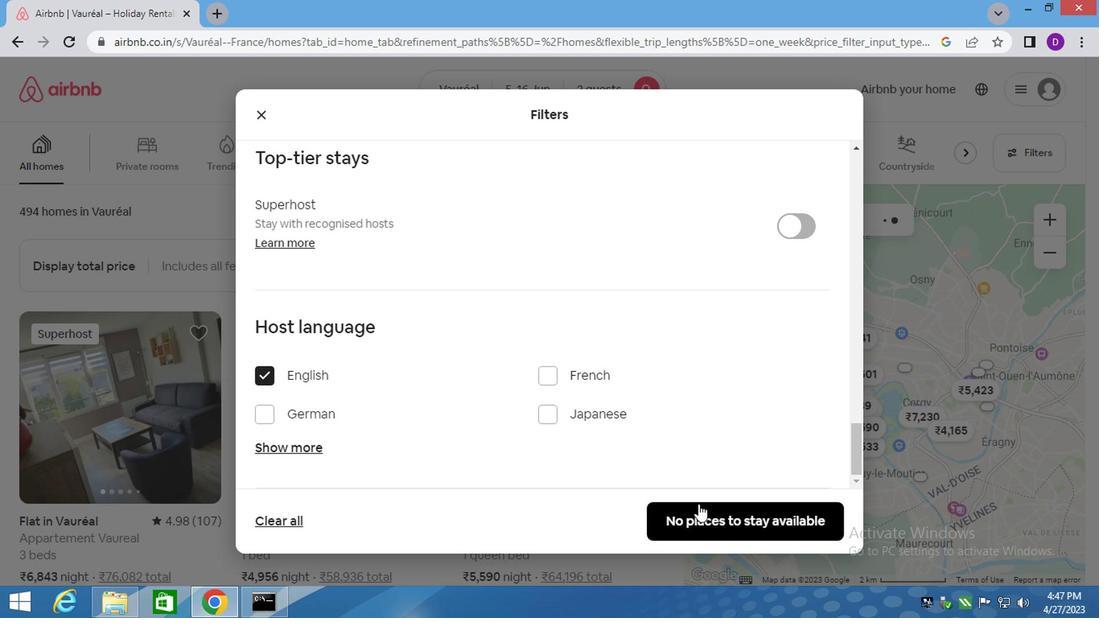 
Action: Mouse pressed left at (701, 512)
Screenshot: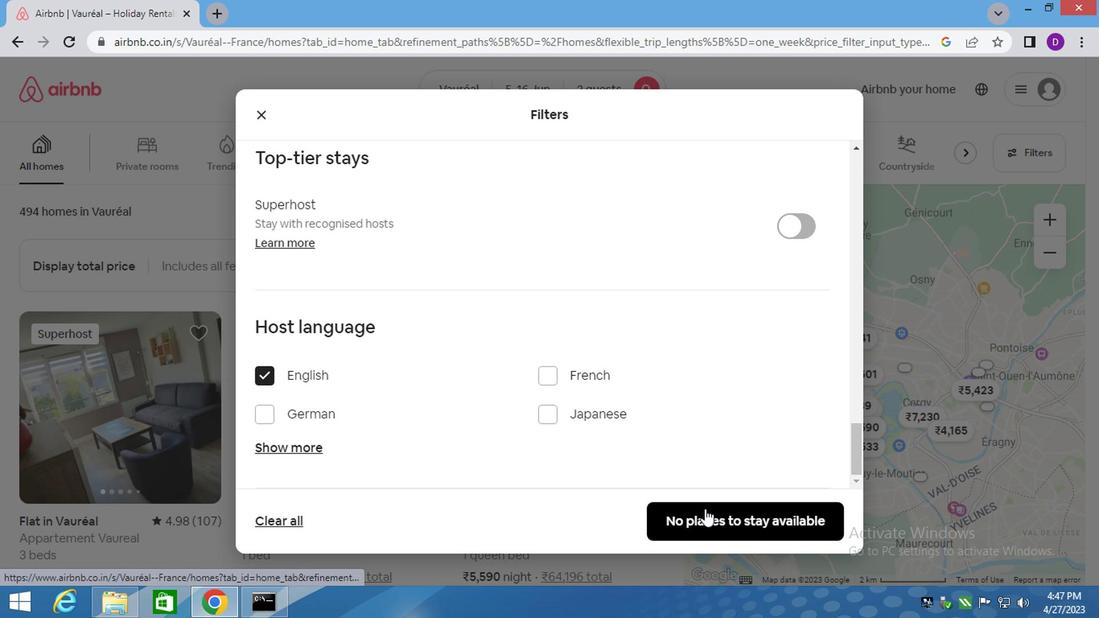 
